 Task: Create a due date automation trigger when advanced on, 2 hours after a card is due add fields without custom field "Resume" set to a number lower or equal to 1 and lower than 10.
Action: Mouse moved to (954, 297)
Screenshot: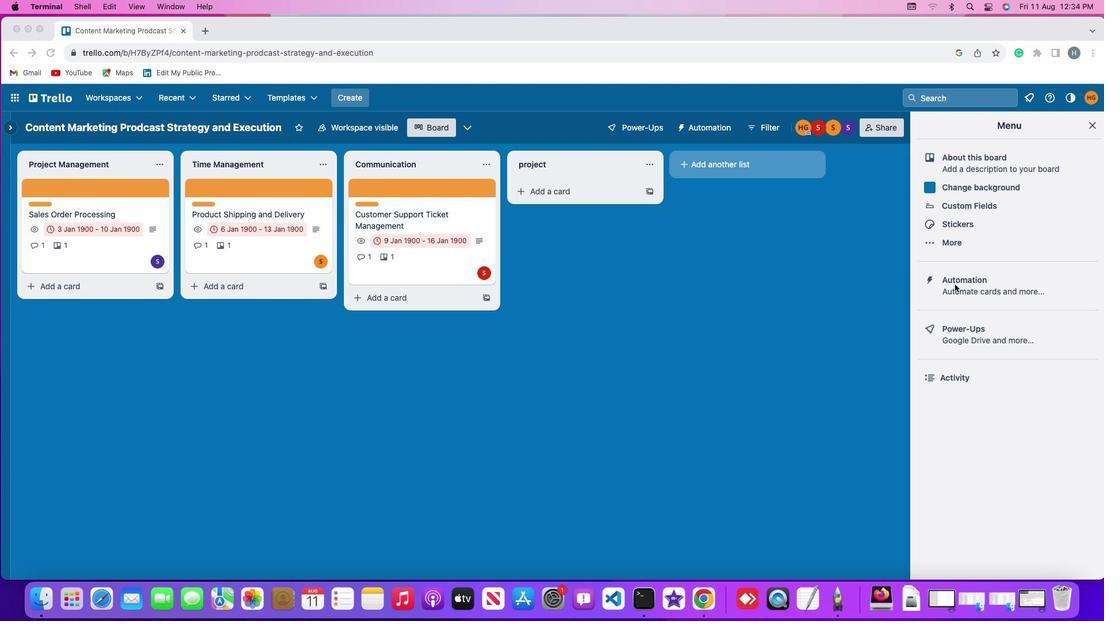 
Action: Mouse pressed left at (954, 297)
Screenshot: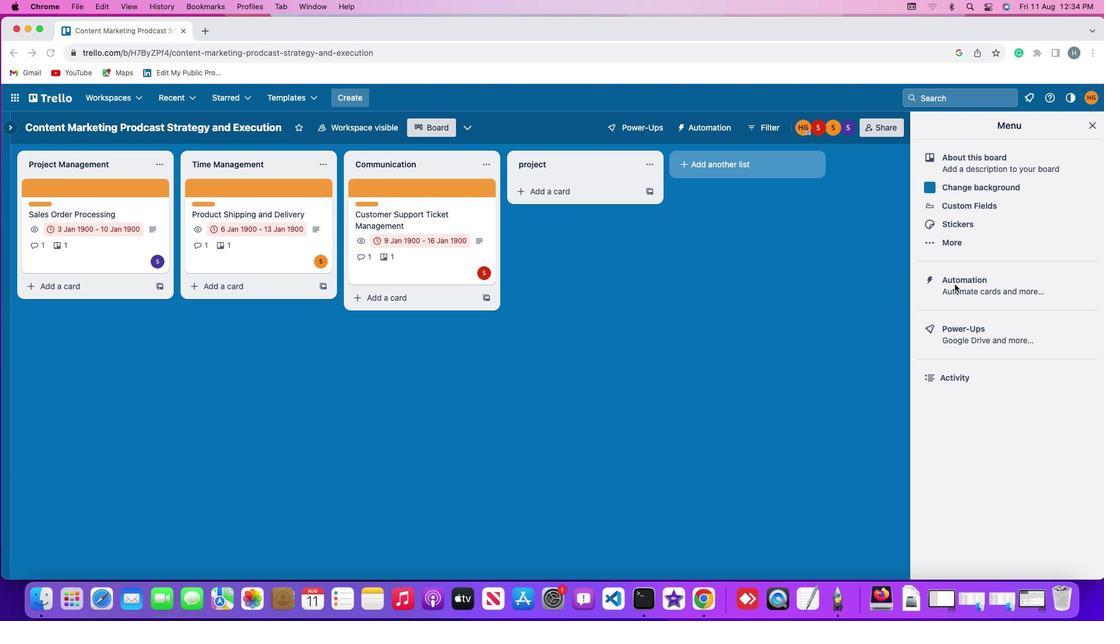 
Action: Mouse pressed left at (954, 297)
Screenshot: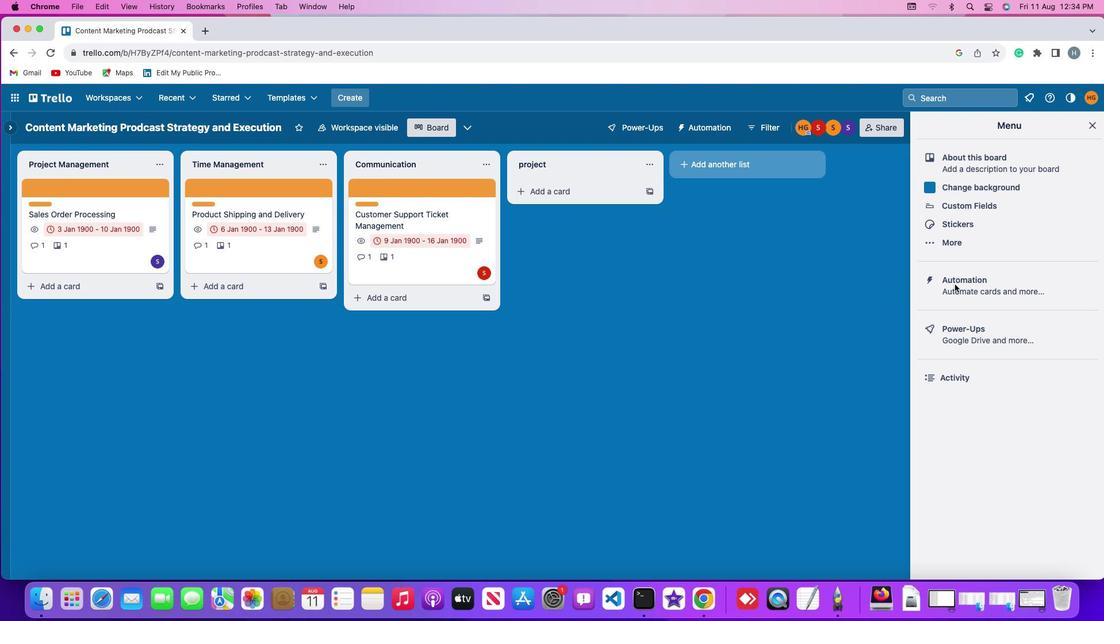 
Action: Mouse moved to (97, 291)
Screenshot: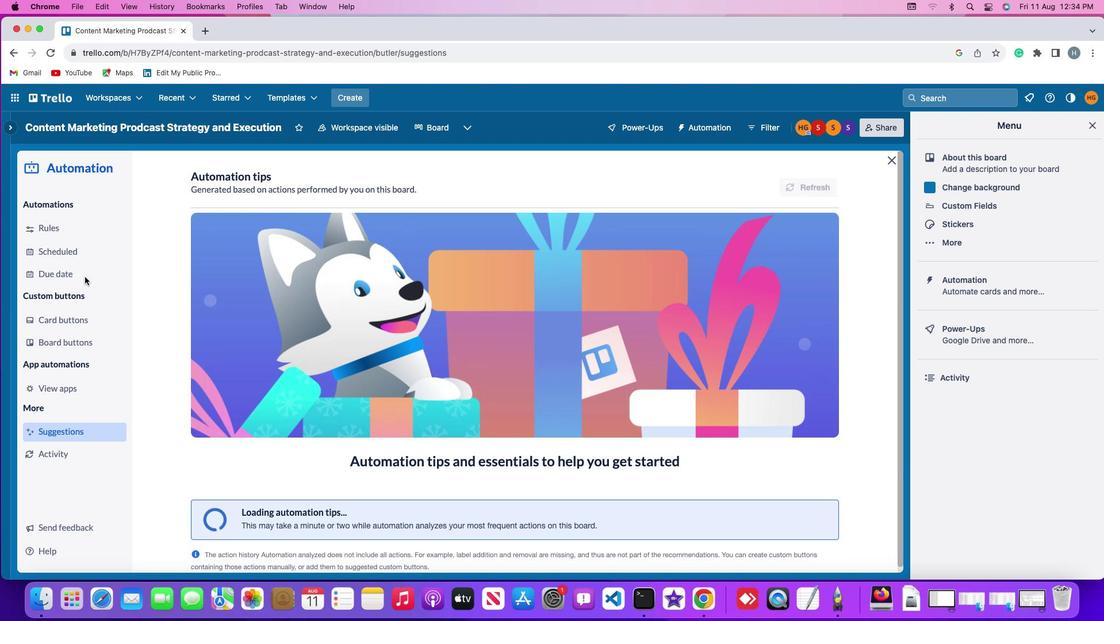
Action: Mouse pressed left at (97, 291)
Screenshot: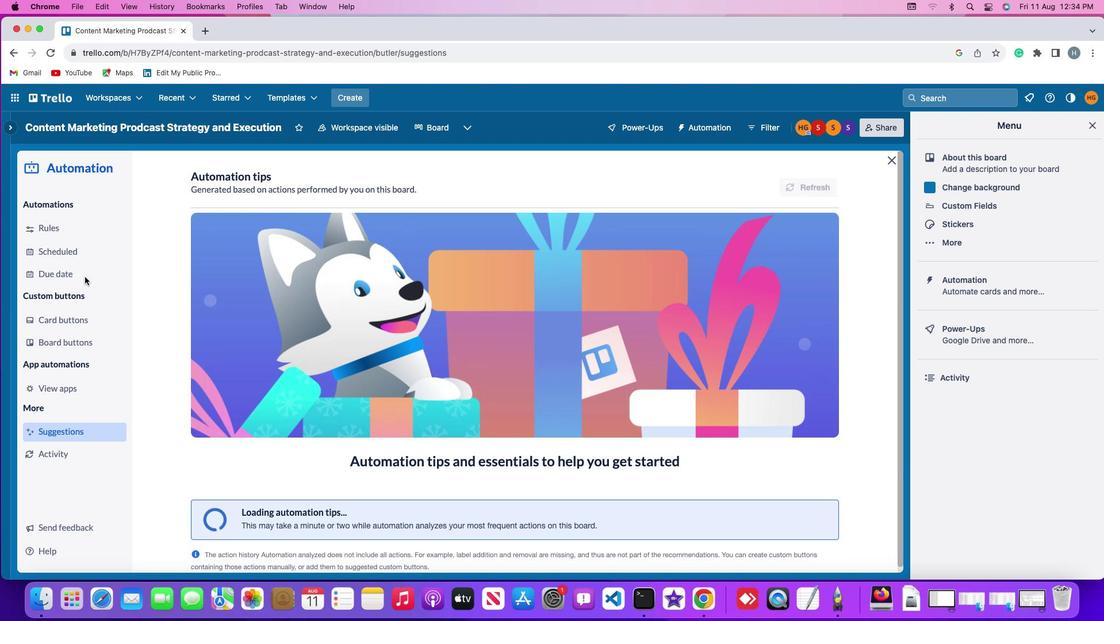
Action: Mouse moved to (768, 200)
Screenshot: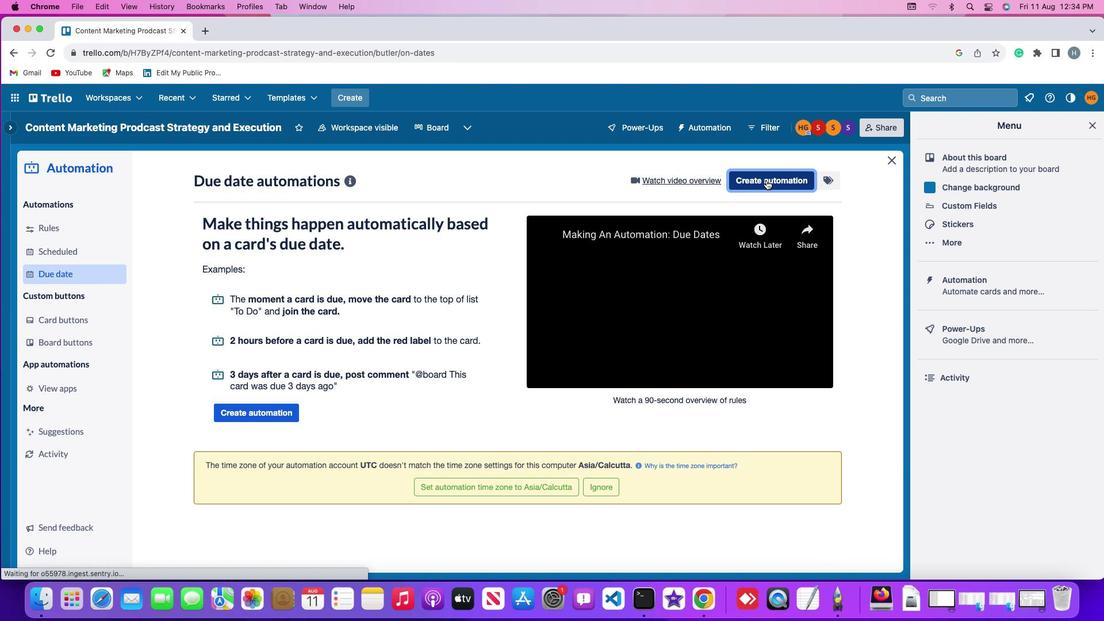 
Action: Mouse pressed left at (768, 200)
Screenshot: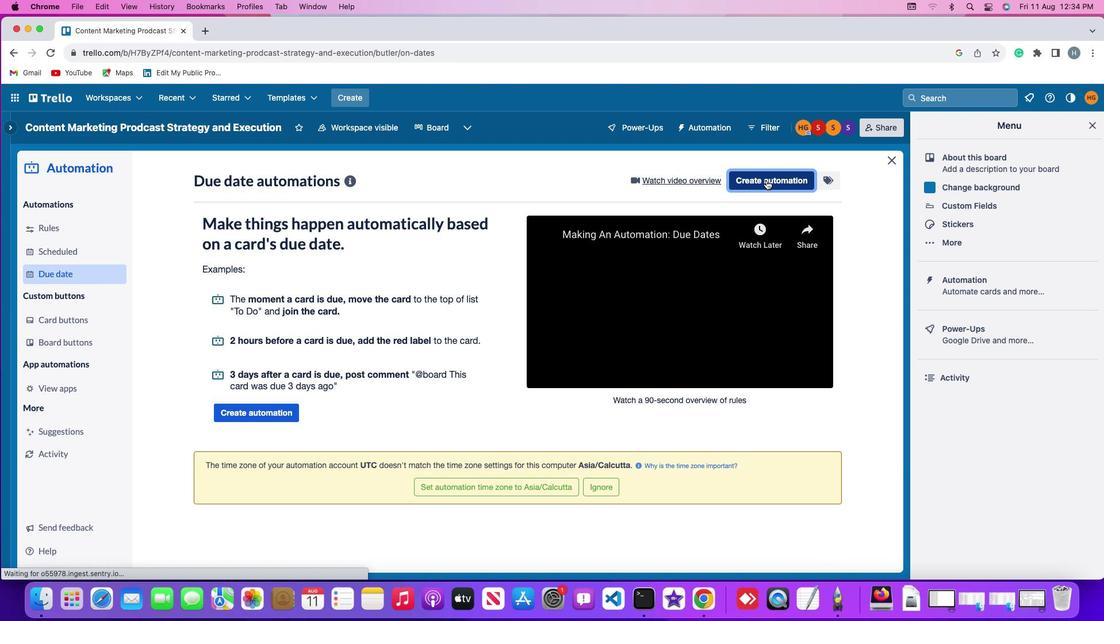 
Action: Mouse moved to (241, 303)
Screenshot: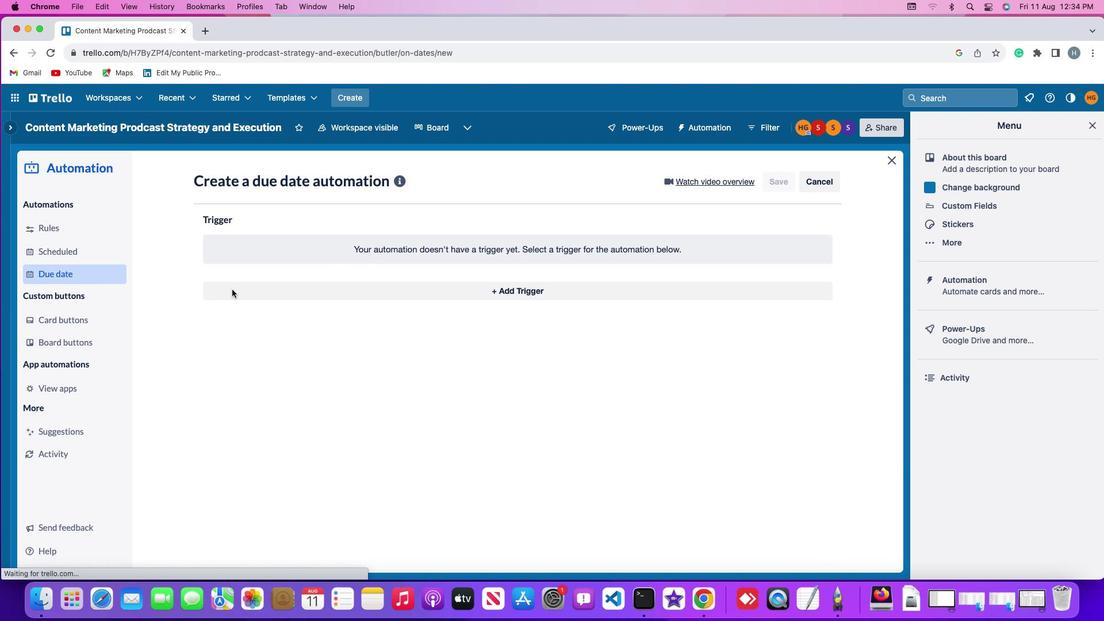 
Action: Mouse pressed left at (241, 303)
Screenshot: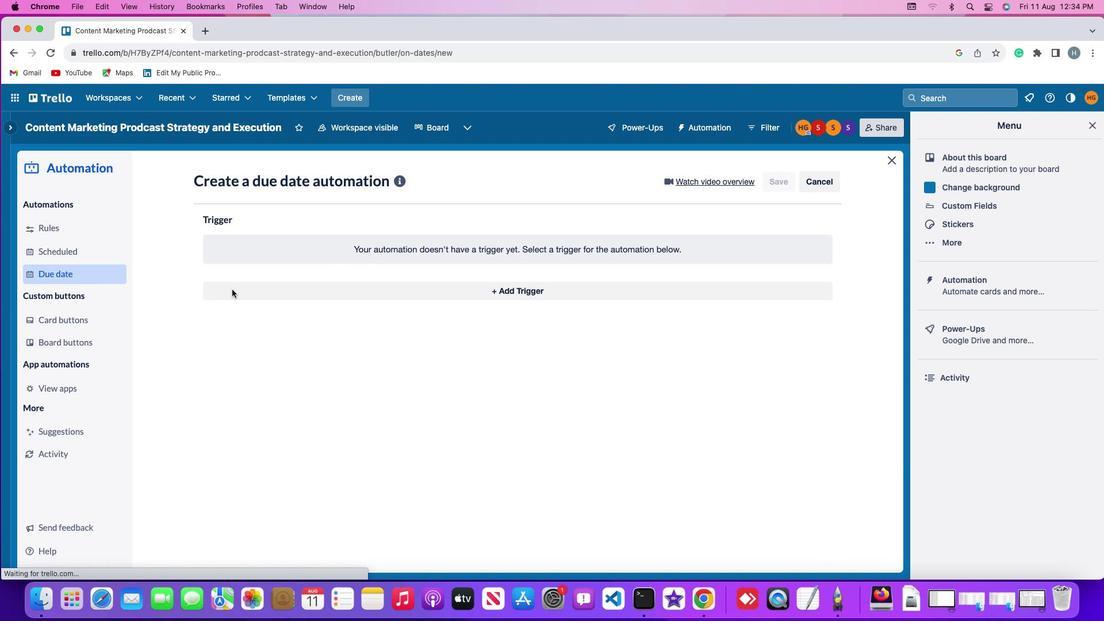 
Action: Mouse moved to (237, 469)
Screenshot: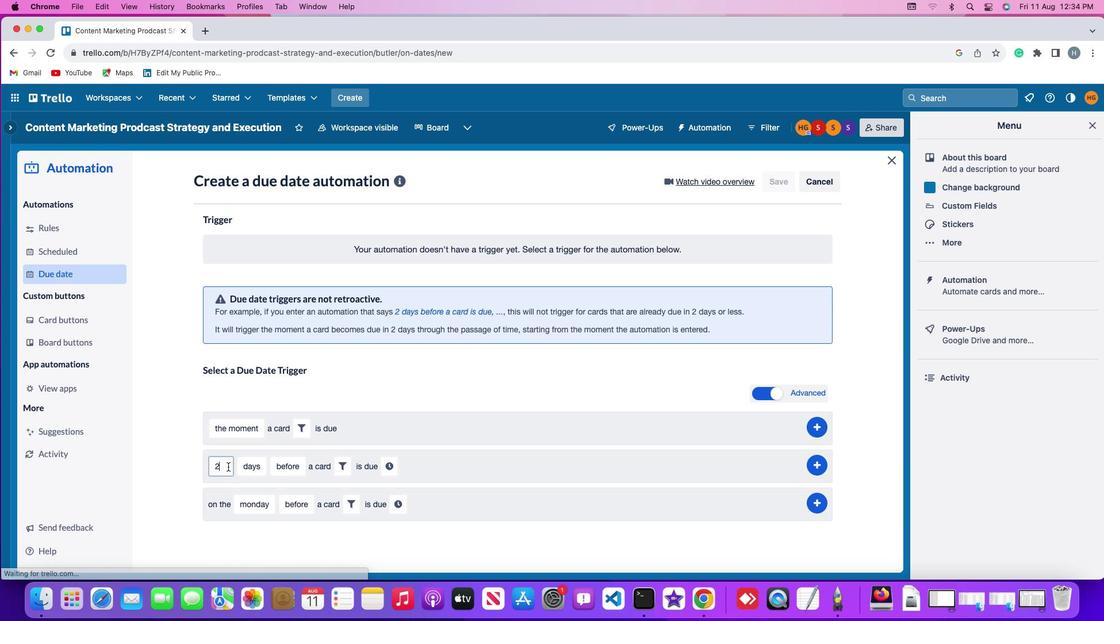 
Action: Mouse pressed left at (237, 469)
Screenshot: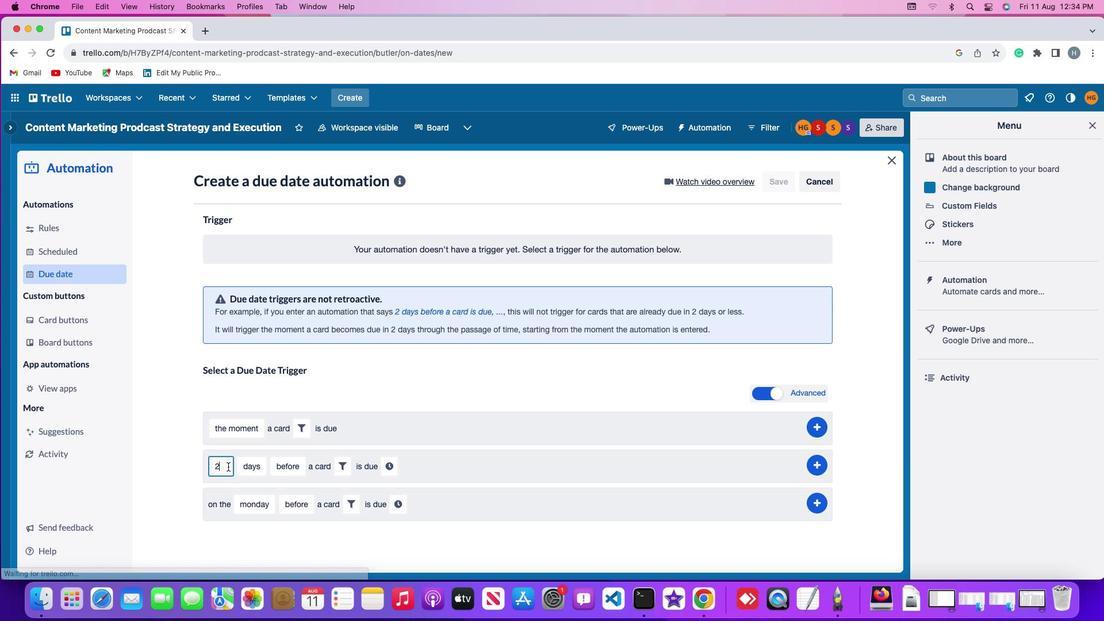 
Action: Mouse moved to (240, 469)
Screenshot: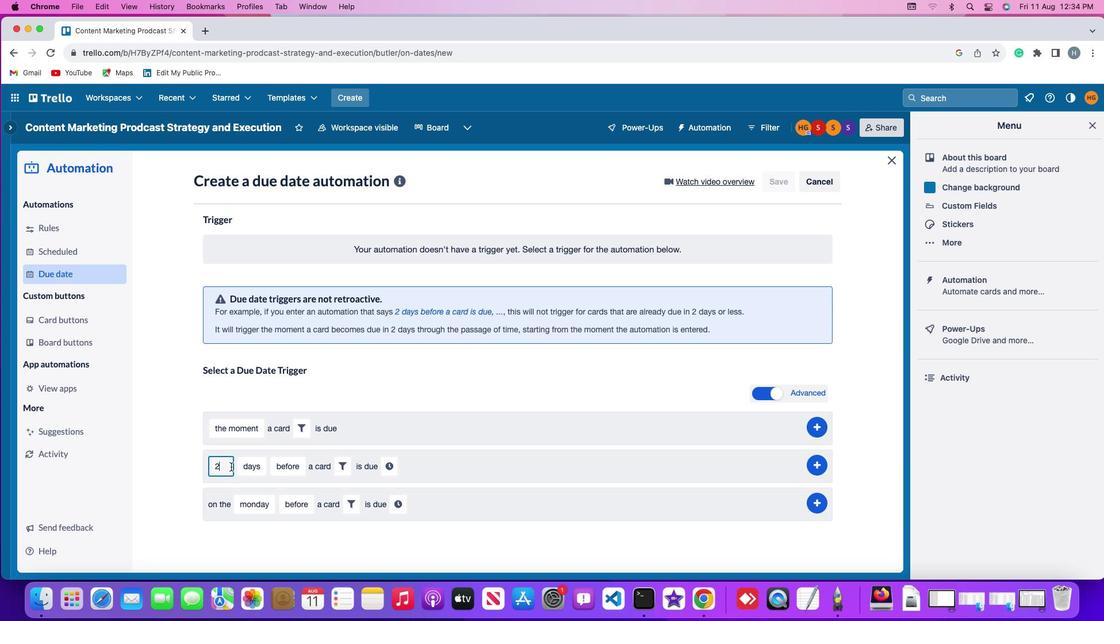 
Action: Key pressed Key.backspace
Screenshot: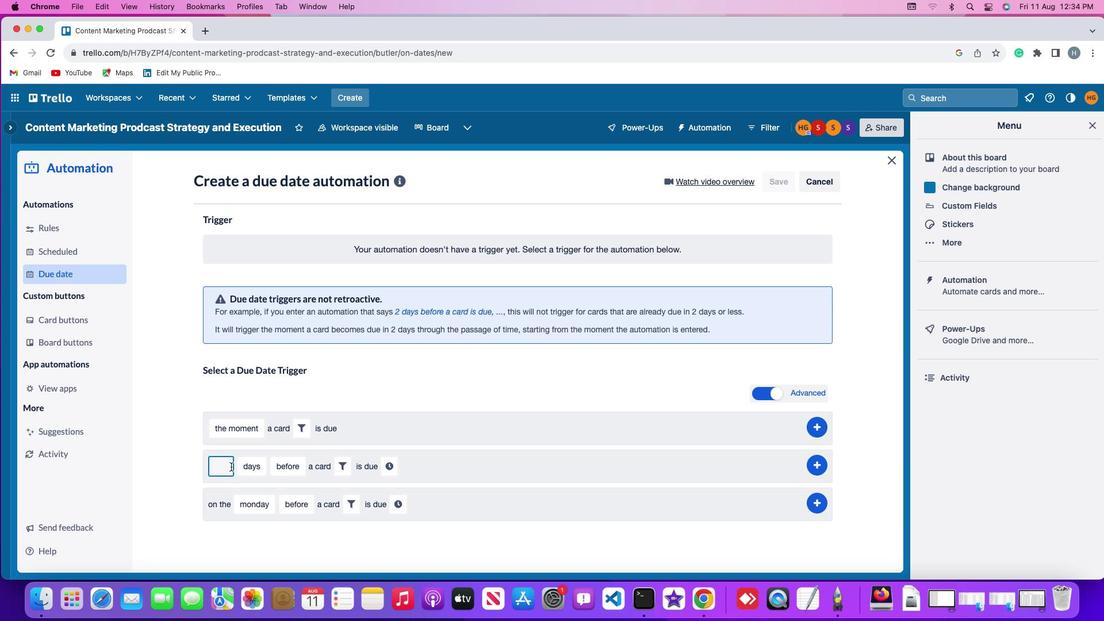 
Action: Mouse moved to (241, 467)
Screenshot: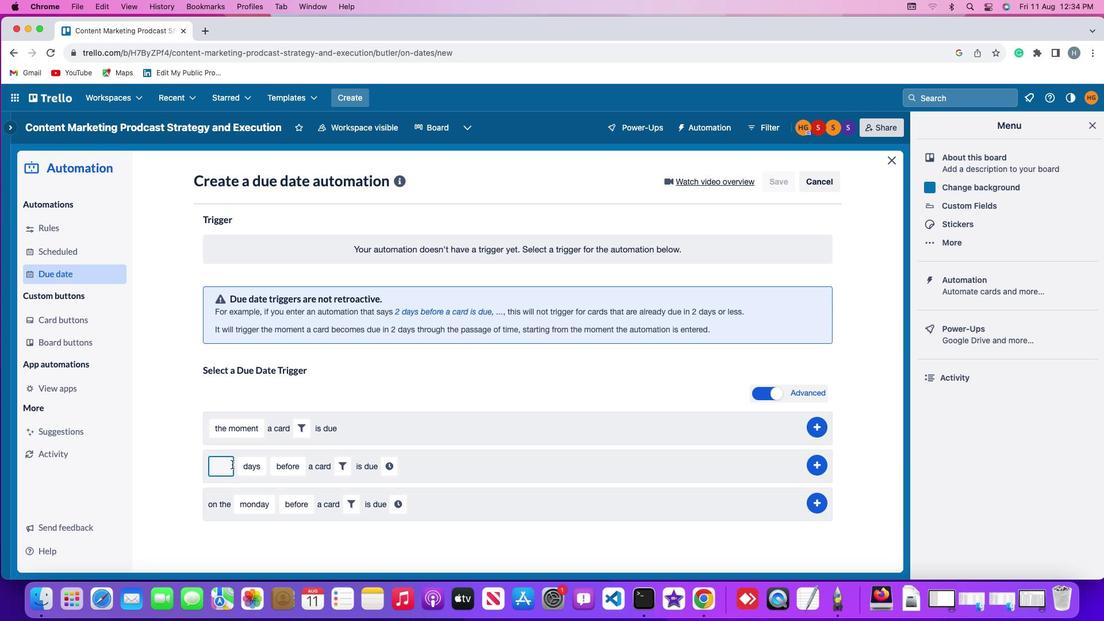 
Action: Key pressed '2'
Screenshot: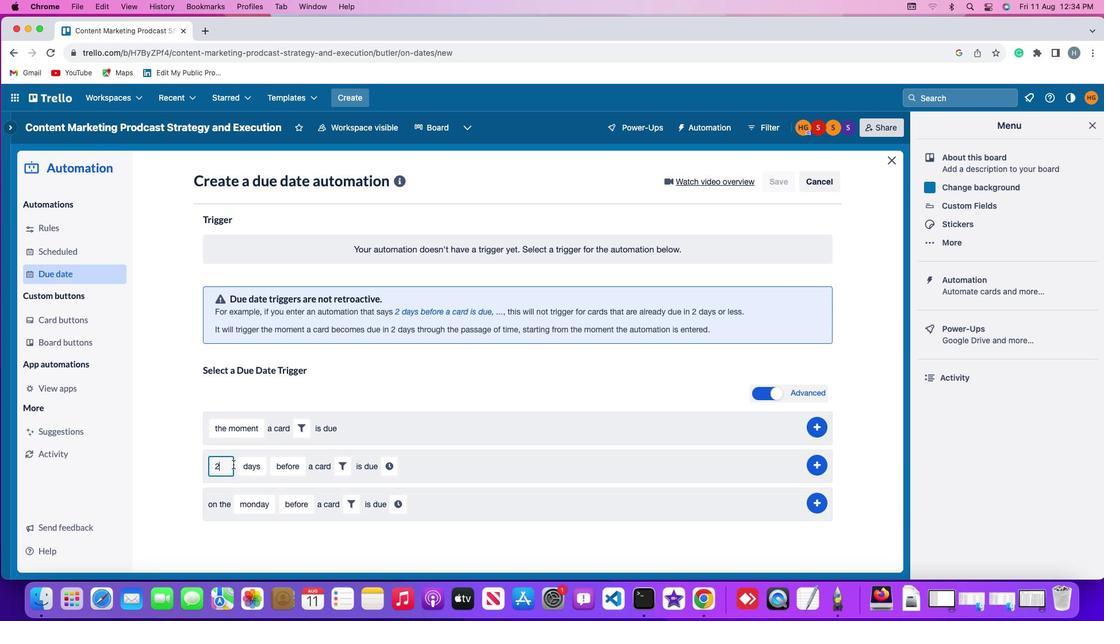 
Action: Mouse moved to (259, 465)
Screenshot: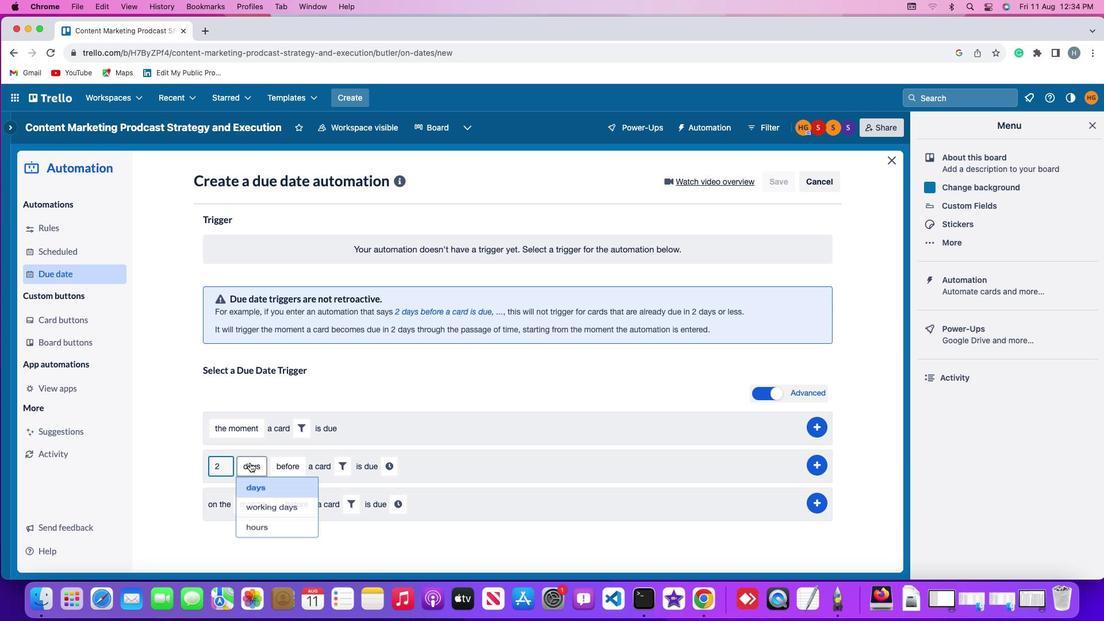 
Action: Mouse pressed left at (259, 465)
Screenshot: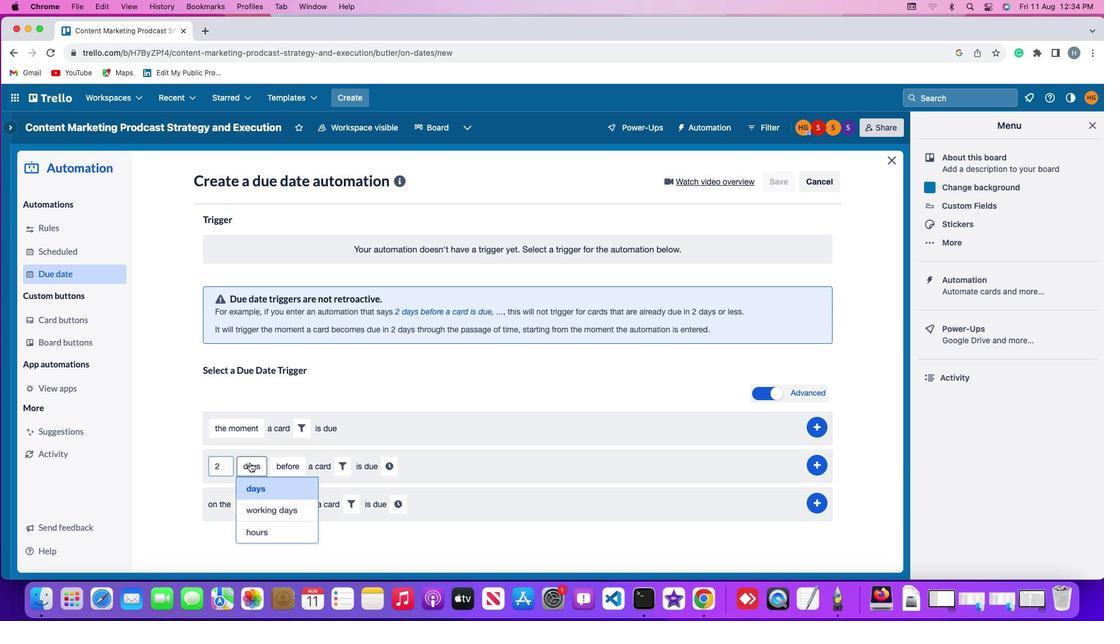 
Action: Mouse moved to (270, 532)
Screenshot: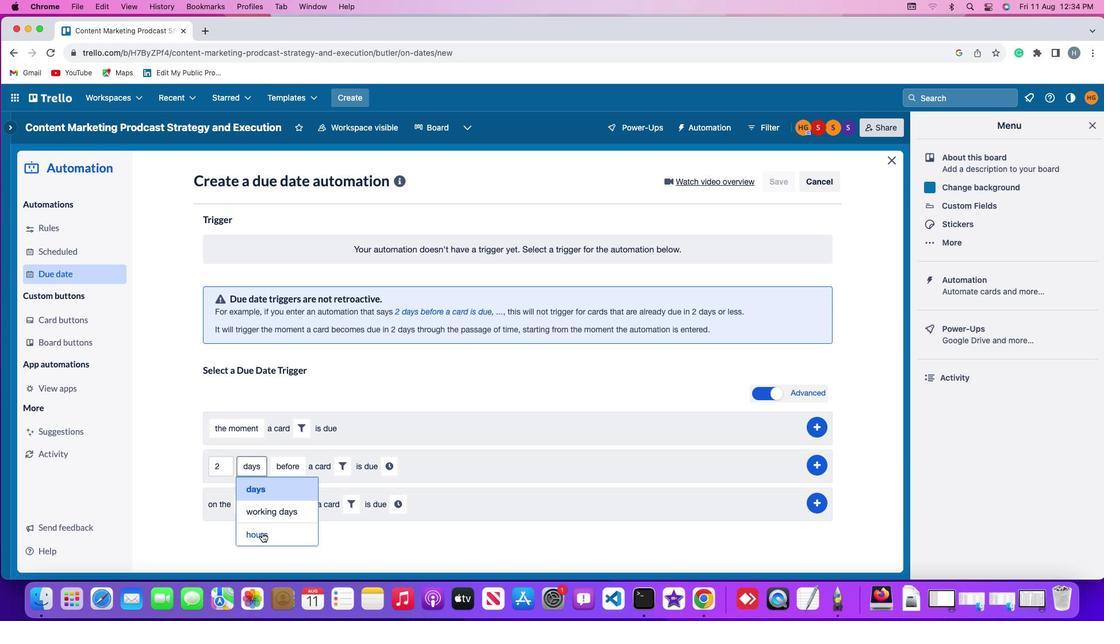 
Action: Mouse pressed left at (270, 532)
Screenshot: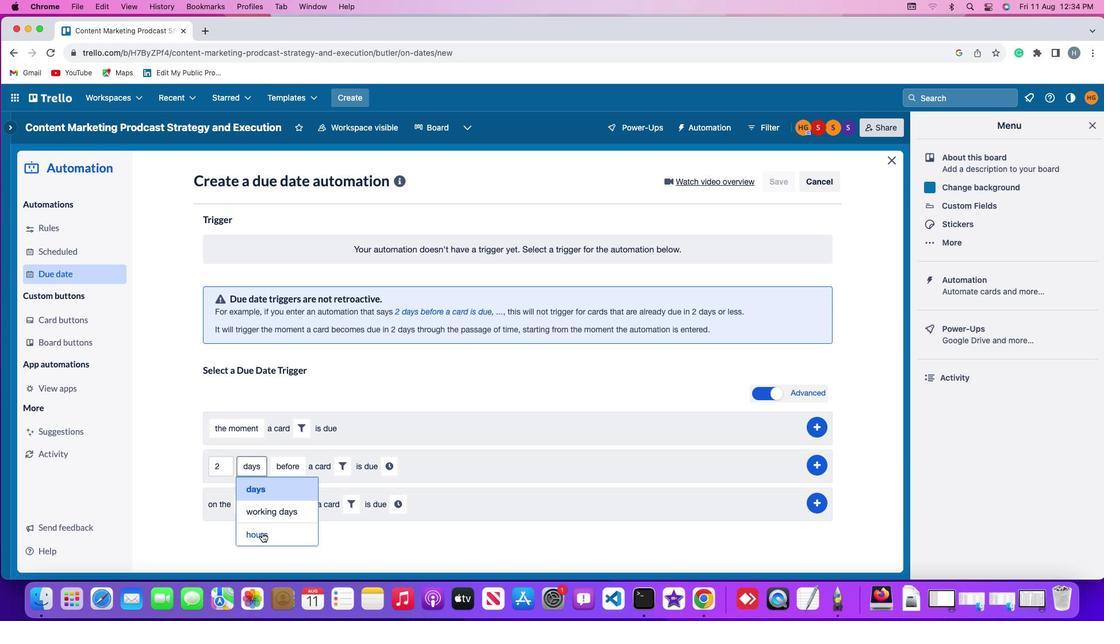 
Action: Mouse moved to (306, 468)
Screenshot: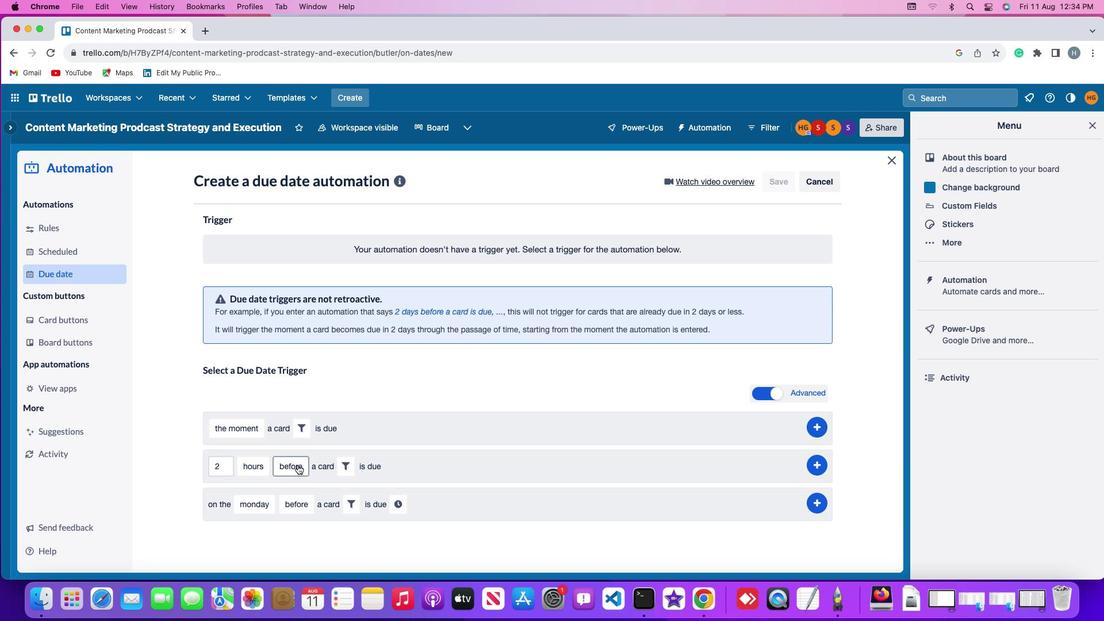 
Action: Mouse pressed left at (306, 468)
Screenshot: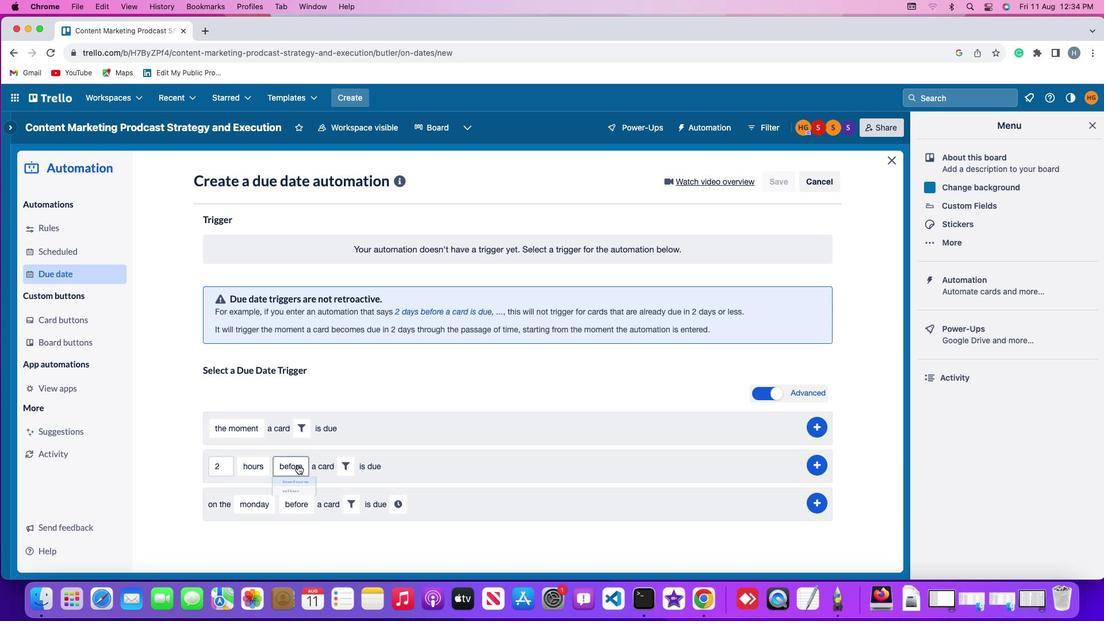 
Action: Mouse moved to (308, 509)
Screenshot: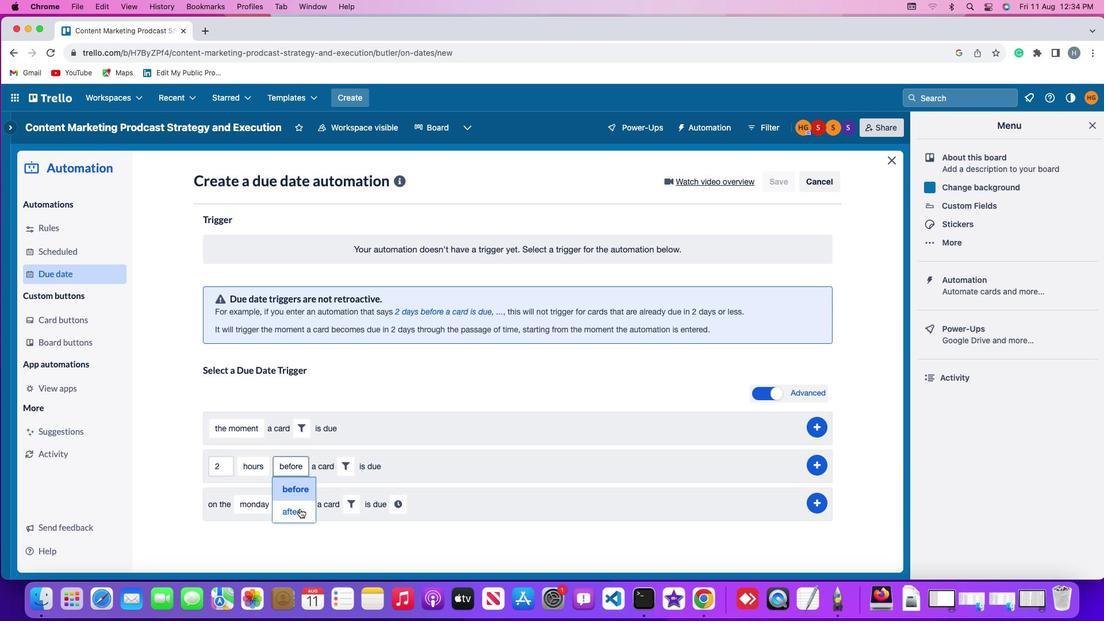 
Action: Mouse pressed left at (308, 509)
Screenshot: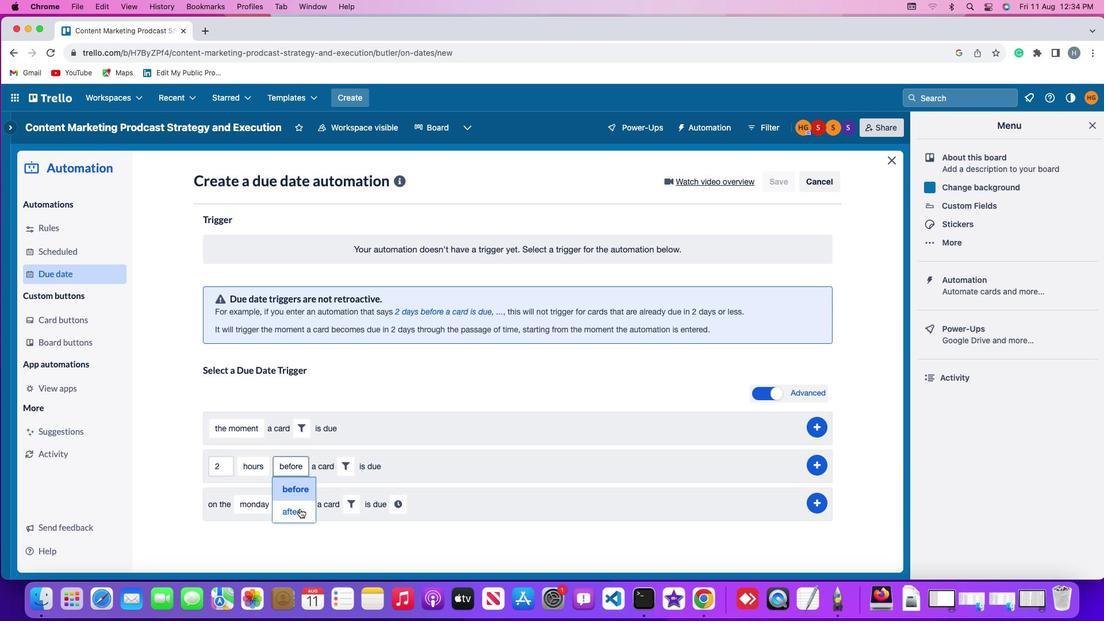 
Action: Mouse moved to (352, 469)
Screenshot: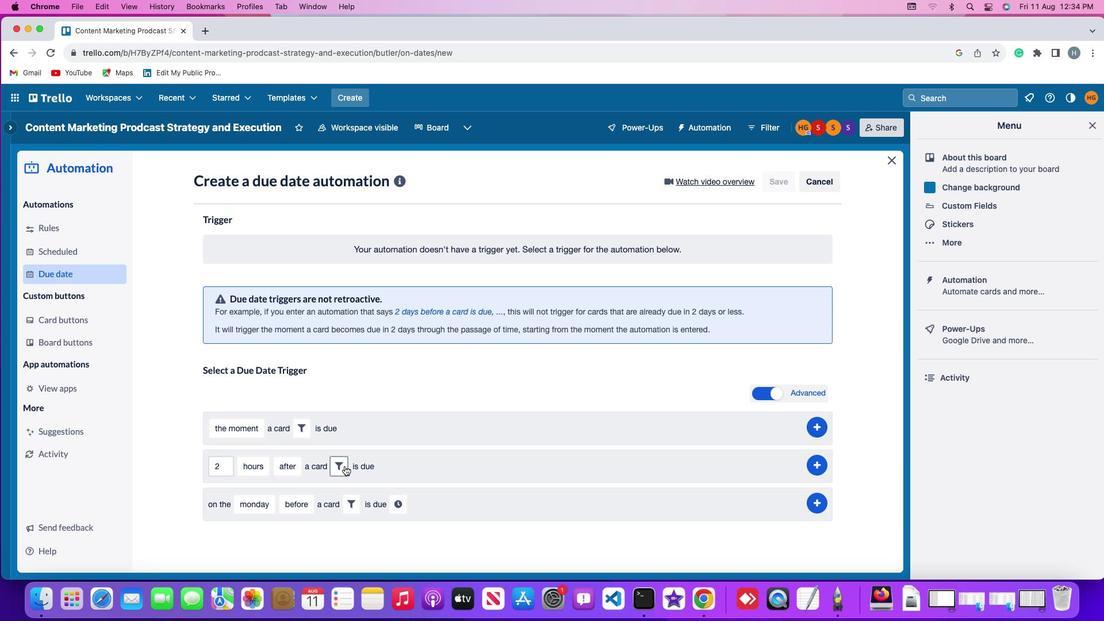 
Action: Mouse pressed left at (352, 469)
Screenshot: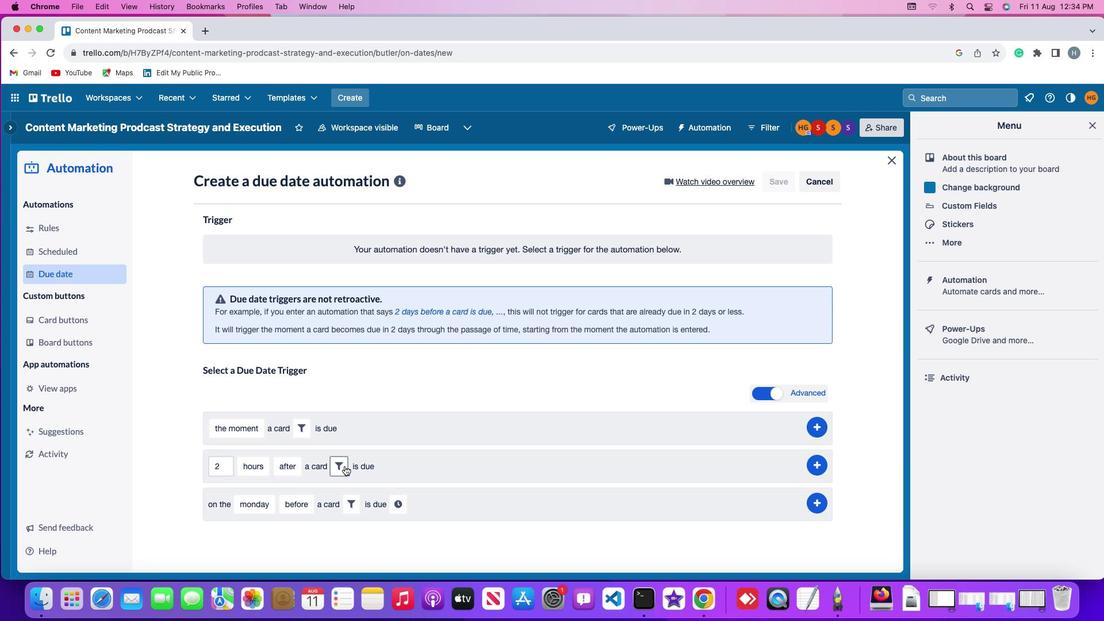 
Action: Mouse moved to (529, 502)
Screenshot: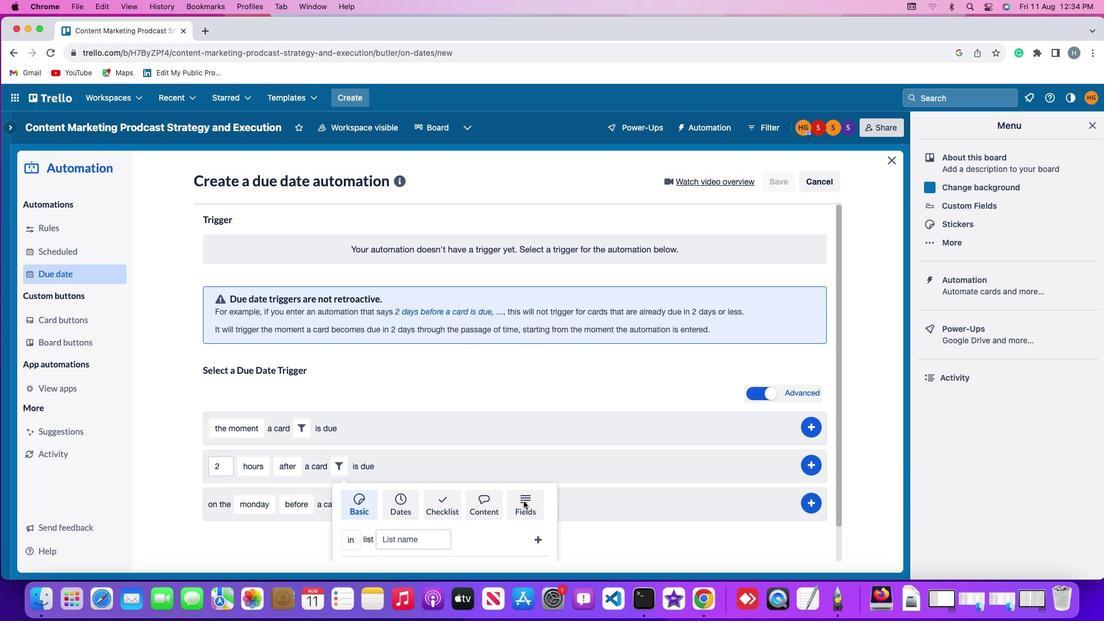 
Action: Mouse pressed left at (529, 502)
Screenshot: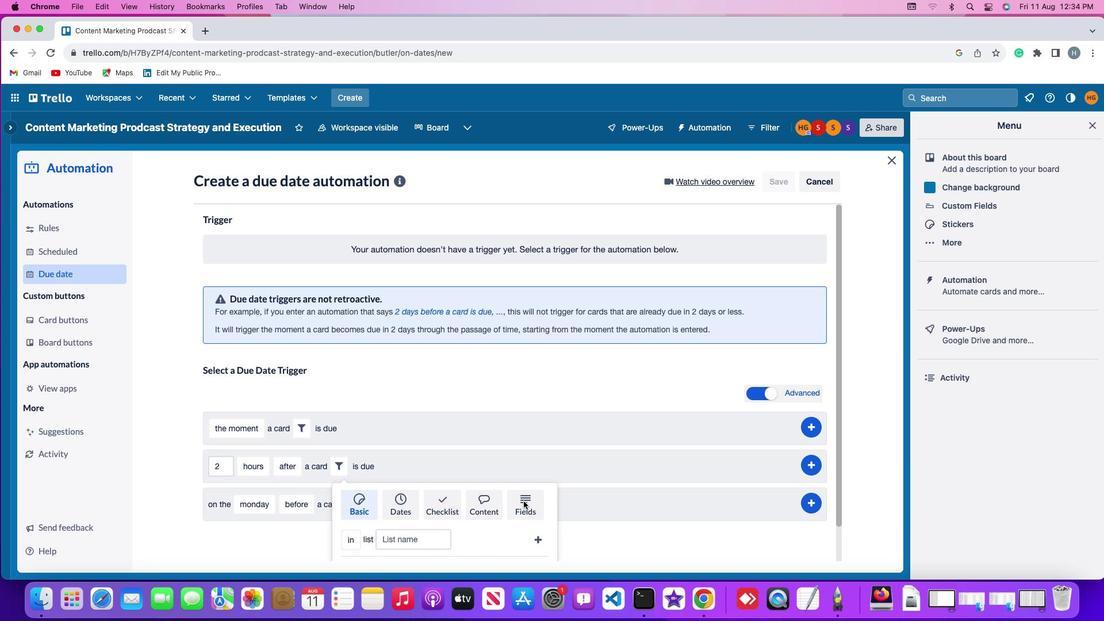 
Action: Mouse moved to (302, 528)
Screenshot: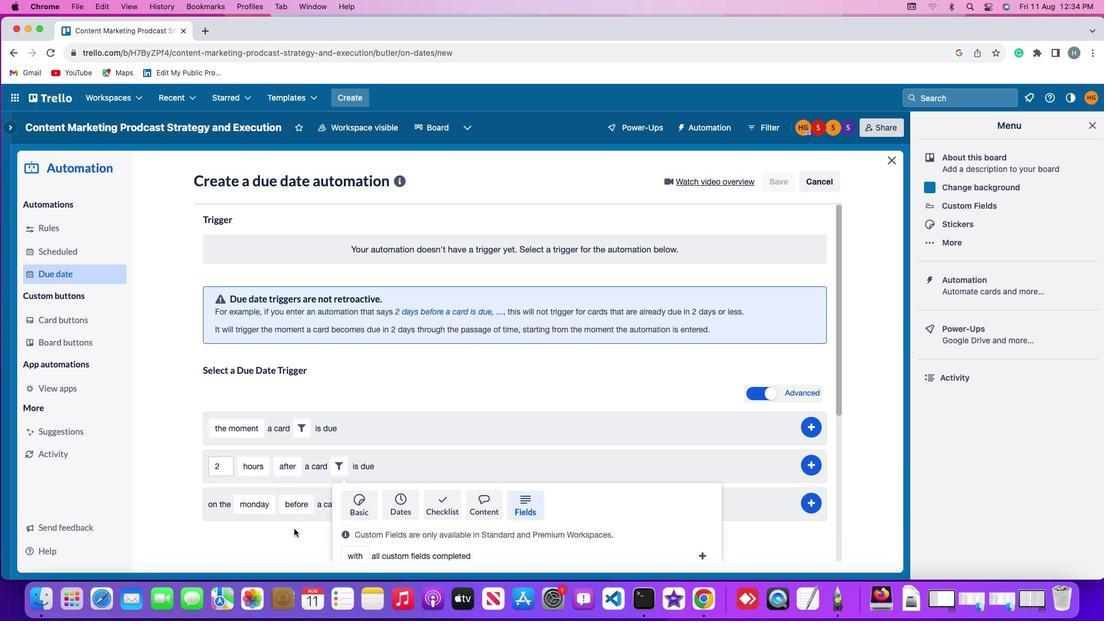 
Action: Mouse scrolled (302, 528) with delta (13, 30)
Screenshot: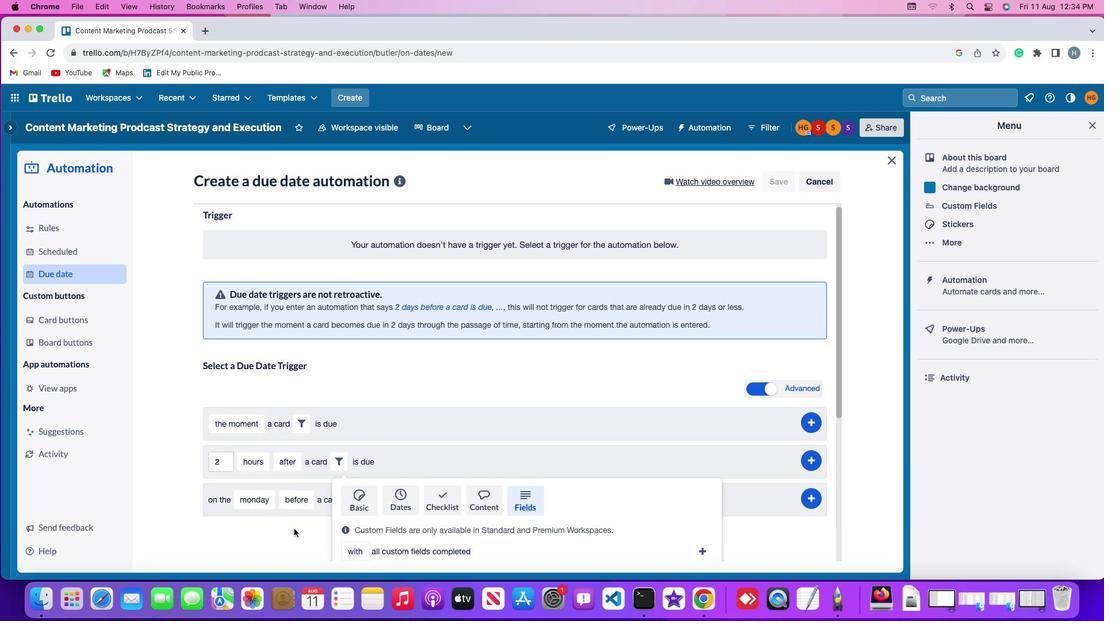 
Action: Mouse scrolled (302, 528) with delta (13, 30)
Screenshot: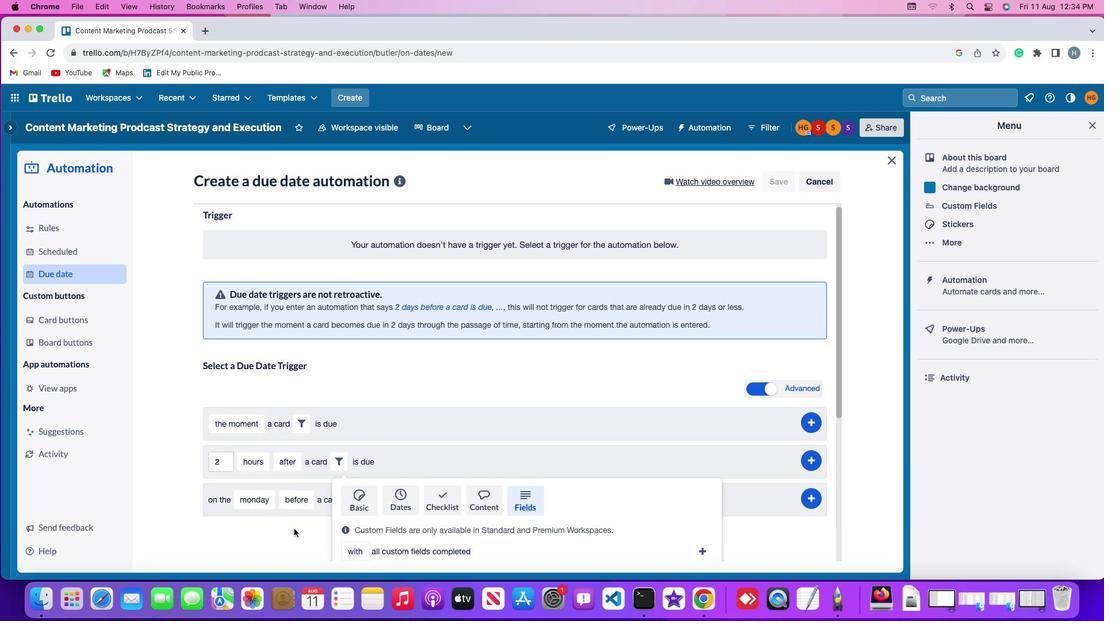 
Action: Mouse scrolled (302, 528) with delta (13, 29)
Screenshot: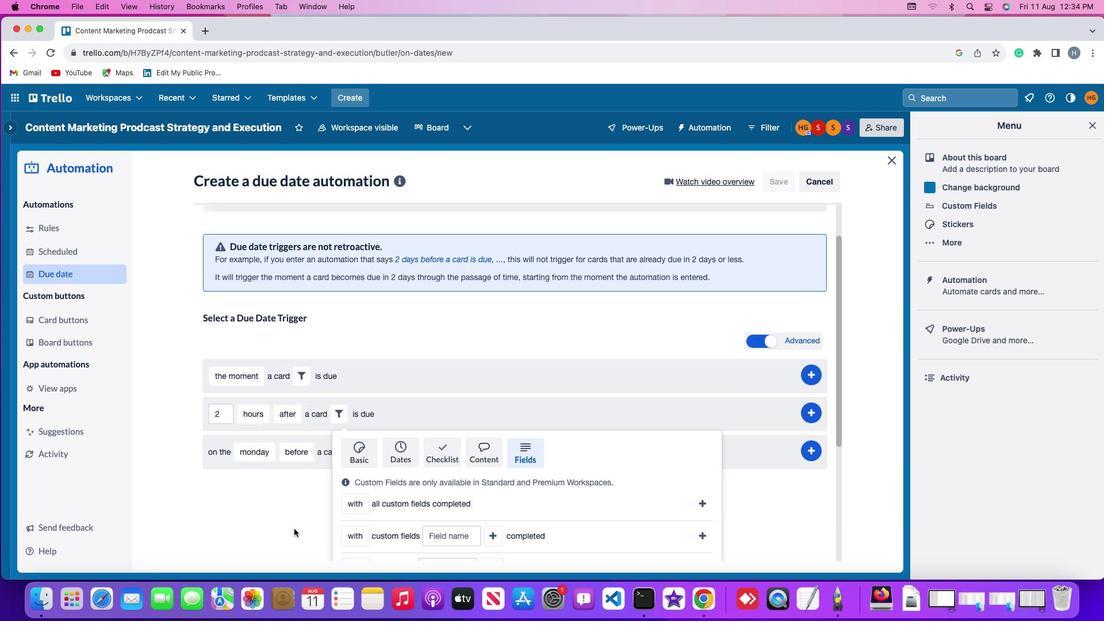 
Action: Mouse scrolled (302, 528) with delta (13, 28)
Screenshot: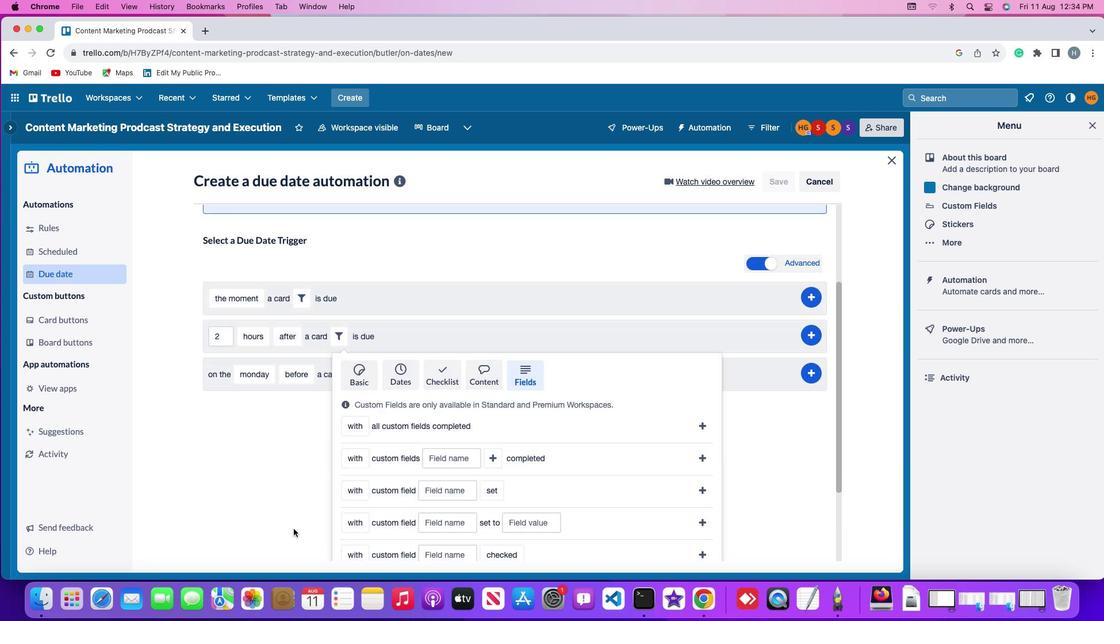 
Action: Mouse scrolled (302, 528) with delta (13, 27)
Screenshot: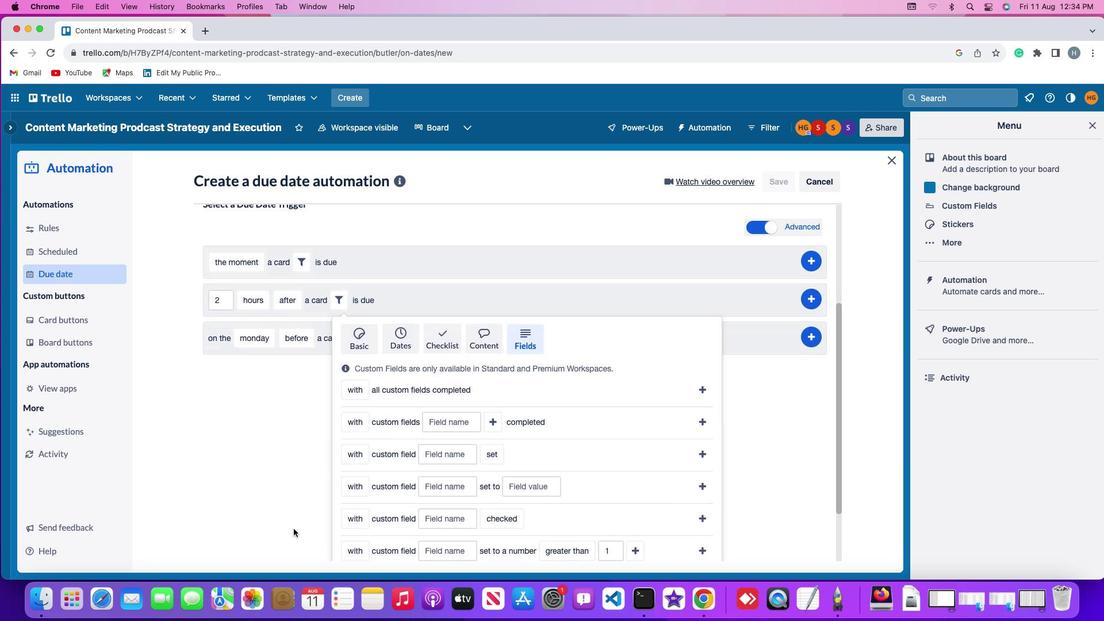 
Action: Mouse moved to (302, 528)
Screenshot: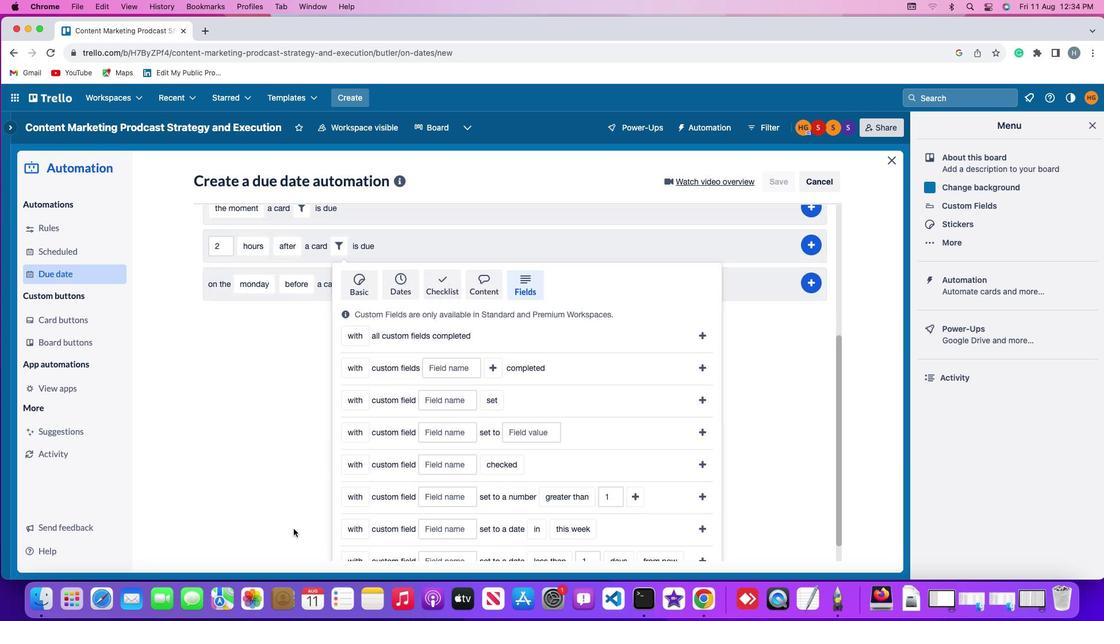 
Action: Mouse scrolled (302, 528) with delta (13, 30)
Screenshot: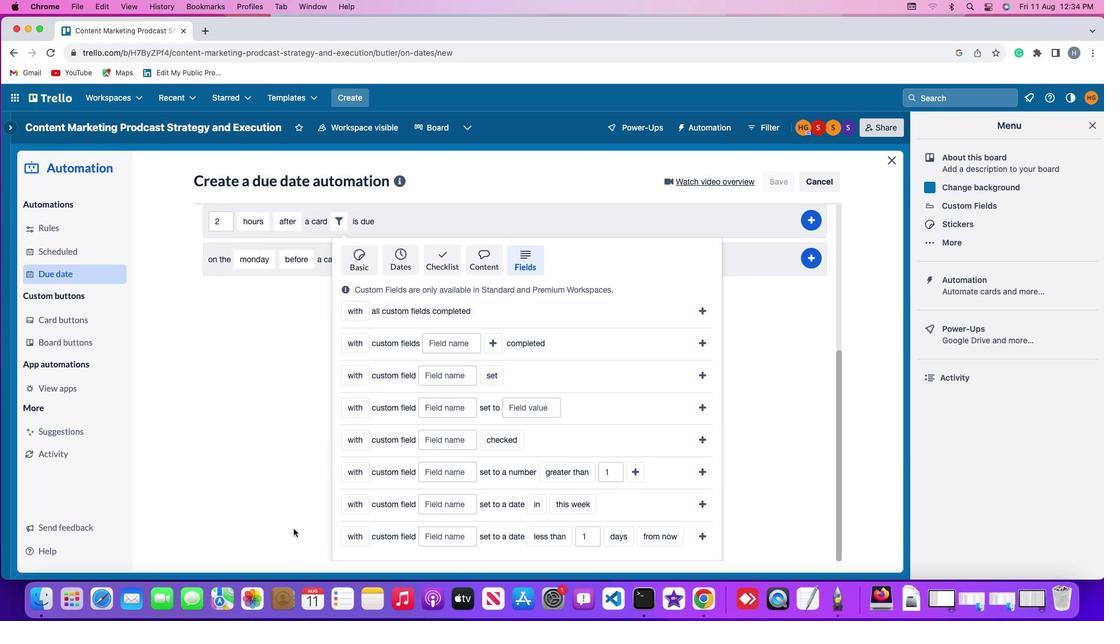 
Action: Mouse scrolled (302, 528) with delta (13, 30)
Screenshot: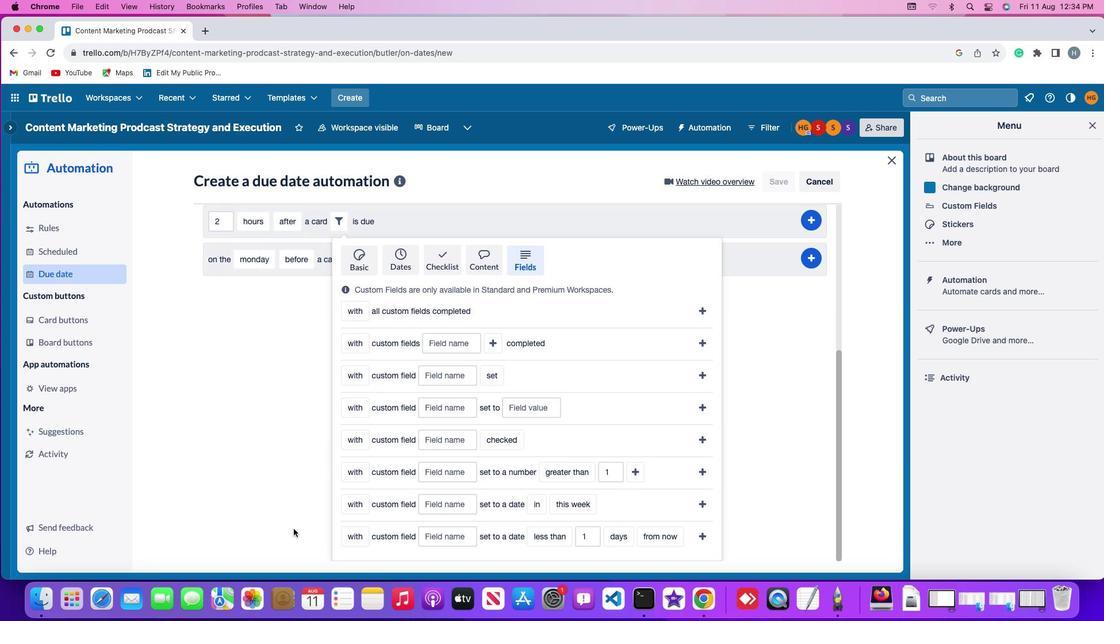 
Action: Mouse scrolled (302, 528) with delta (13, 29)
Screenshot: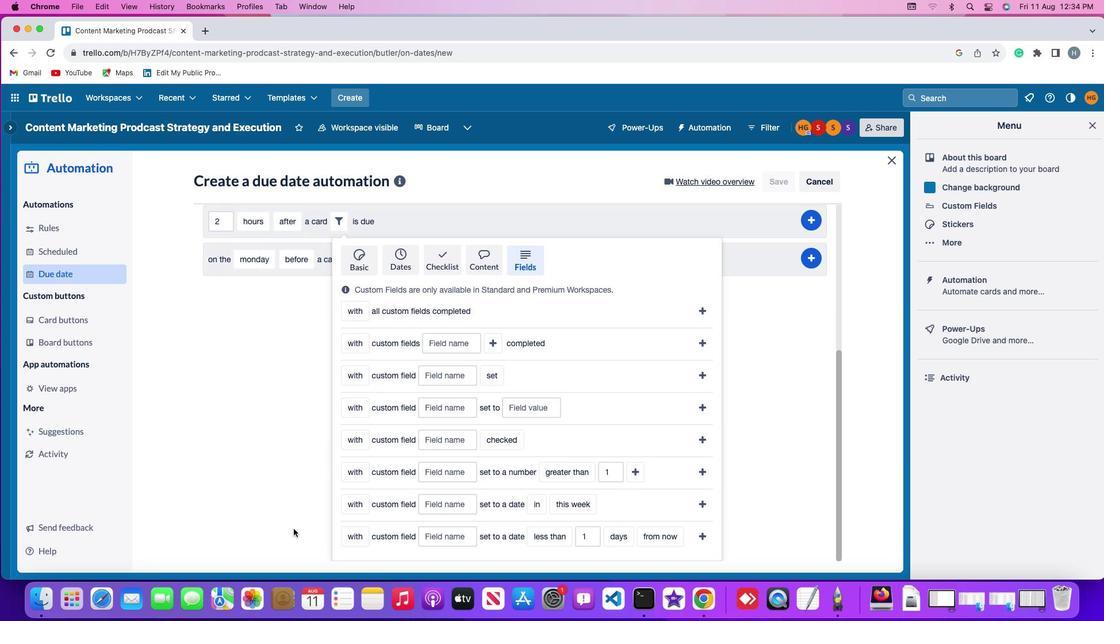 
Action: Mouse scrolled (302, 528) with delta (13, 28)
Screenshot: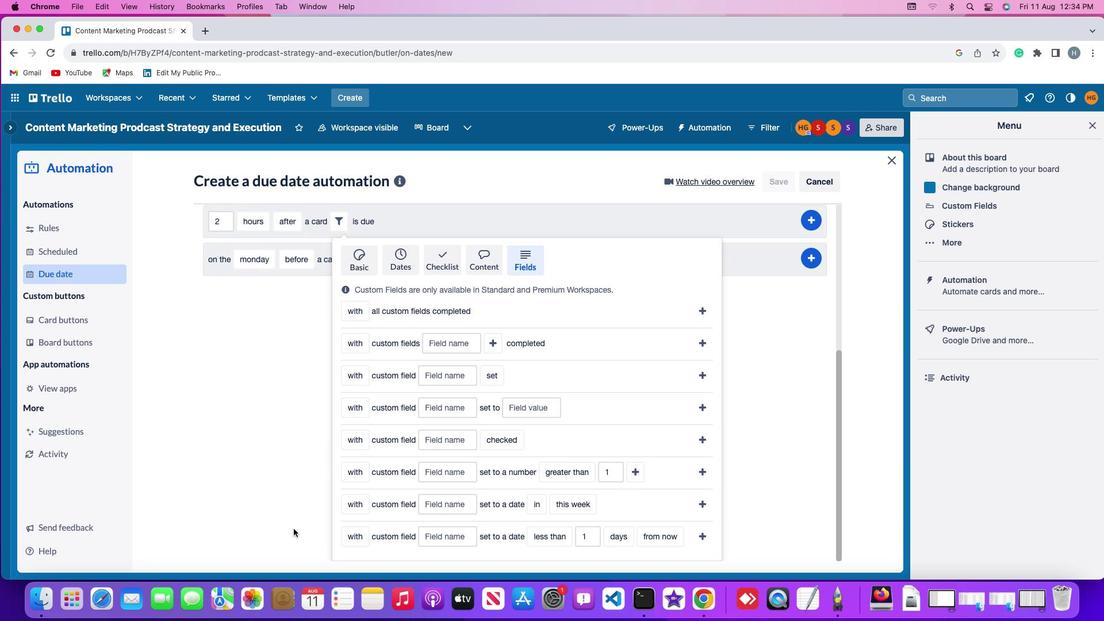 
Action: Mouse moved to (366, 476)
Screenshot: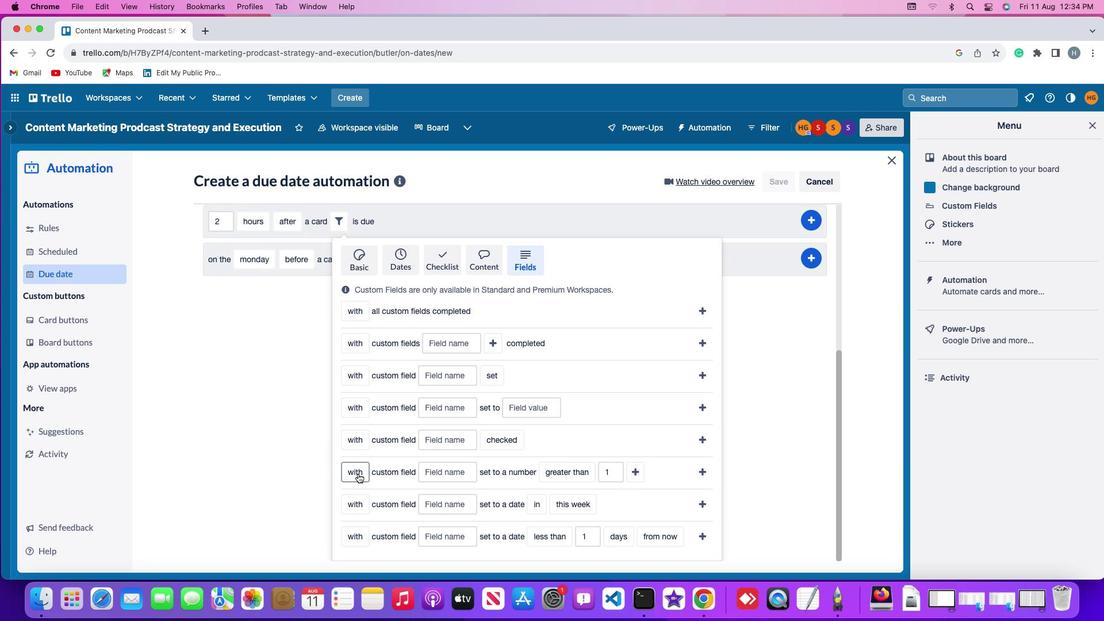 
Action: Mouse pressed left at (366, 476)
Screenshot: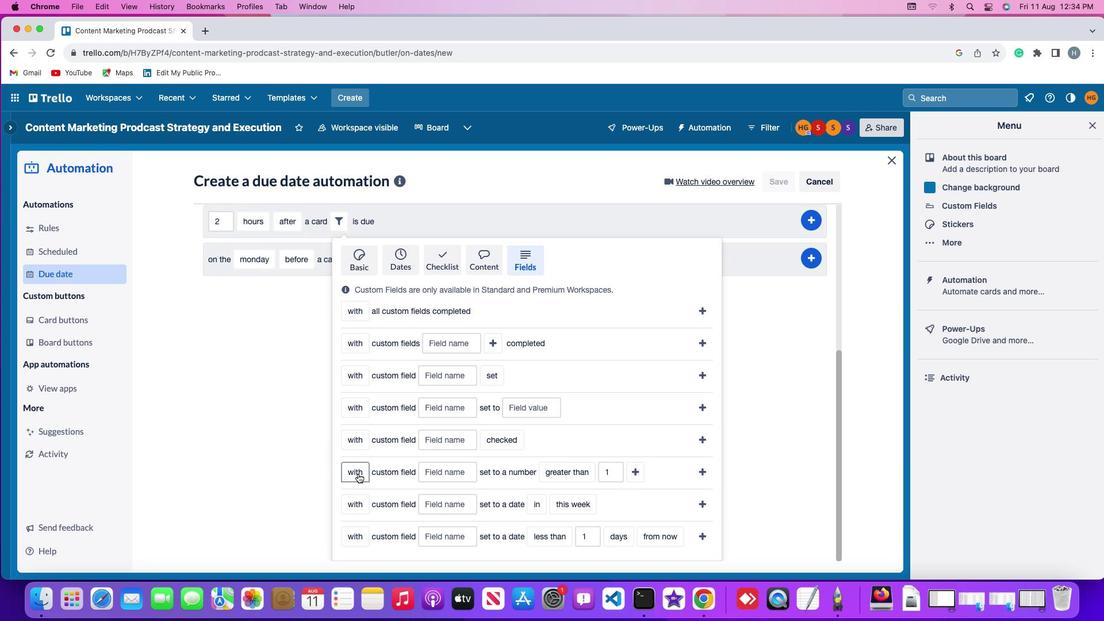 
Action: Mouse moved to (373, 516)
Screenshot: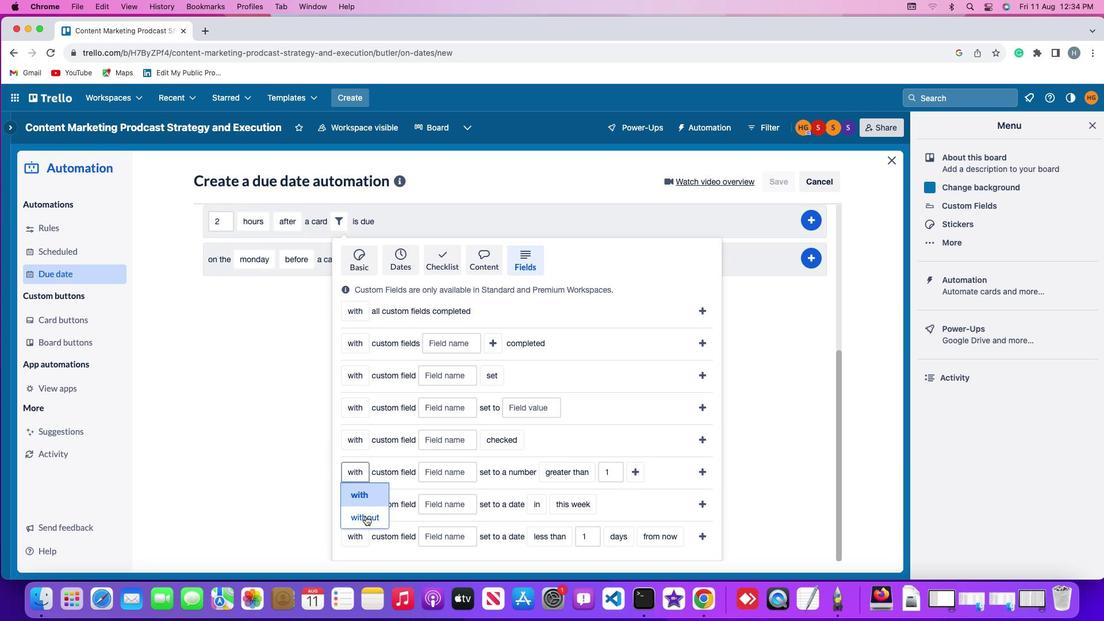 
Action: Mouse pressed left at (373, 516)
Screenshot: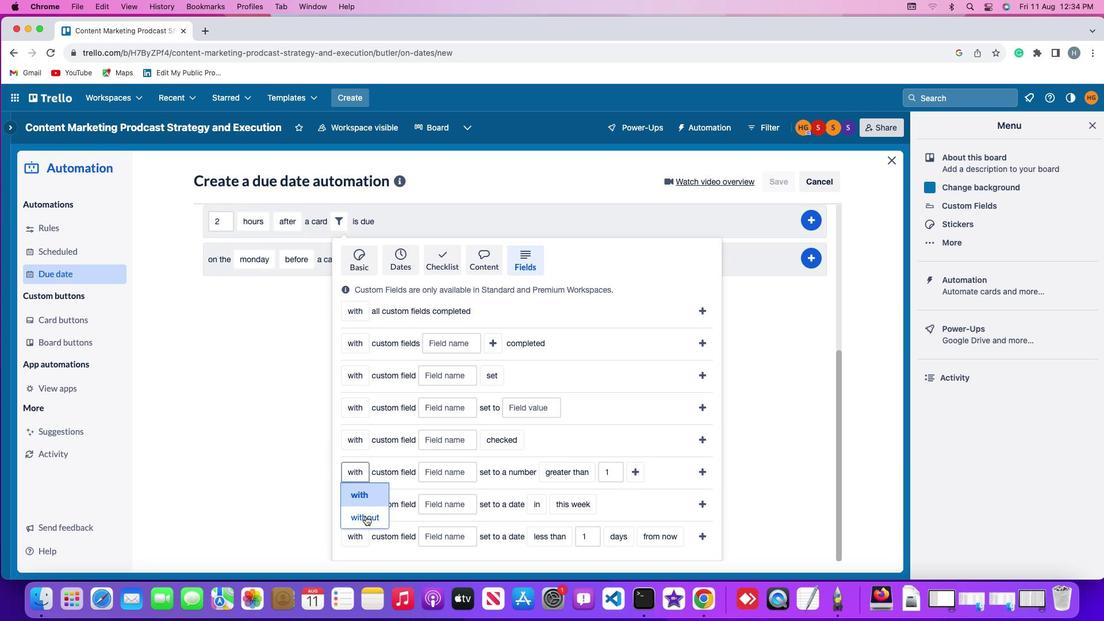 
Action: Mouse moved to (461, 479)
Screenshot: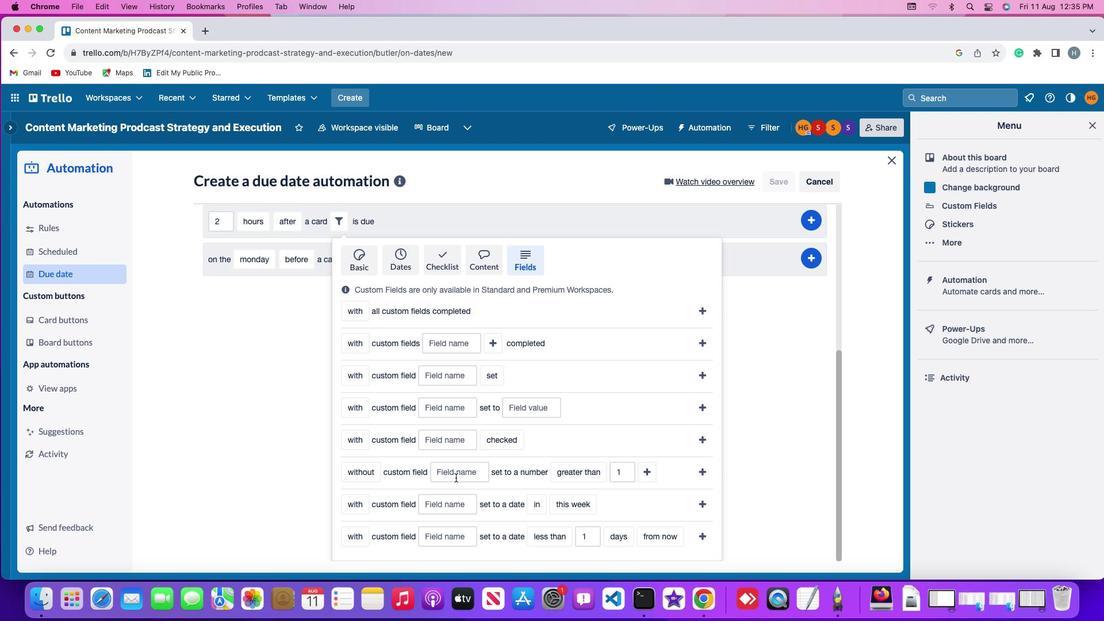 
Action: Mouse pressed left at (461, 479)
Screenshot: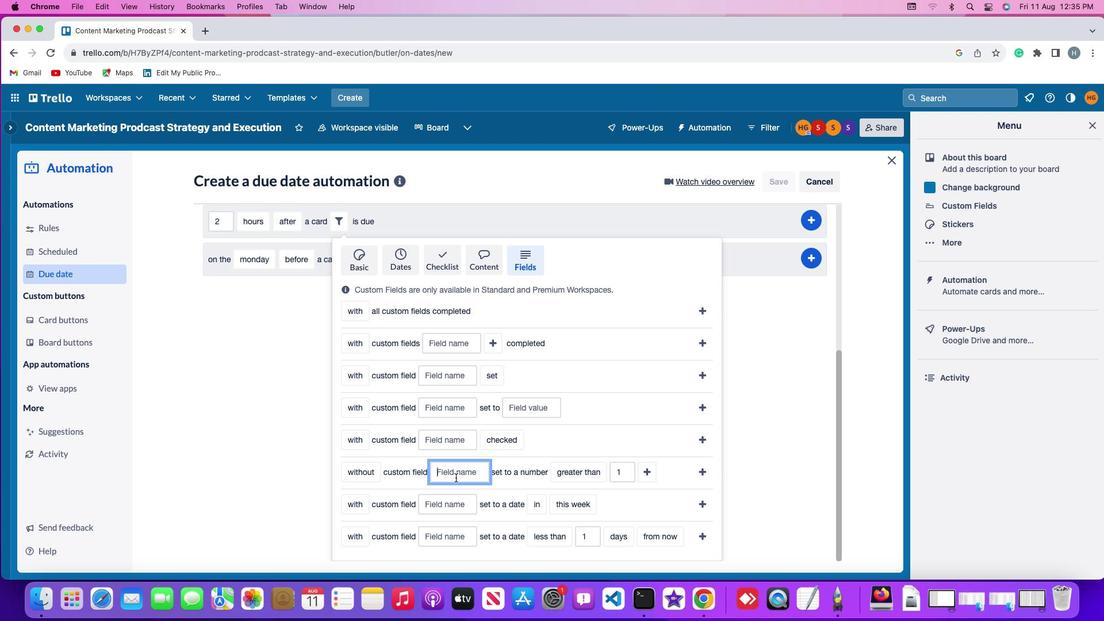
Action: Mouse moved to (461, 479)
Screenshot: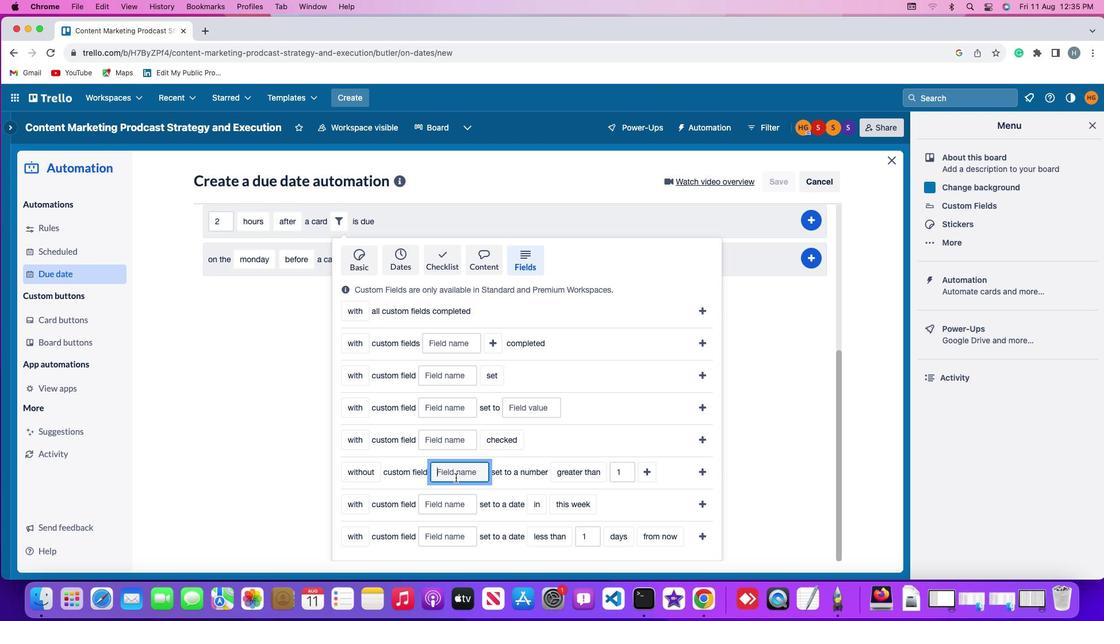 
Action: Key pressed Key.shift'R''e''s''u''m''e'
Screenshot: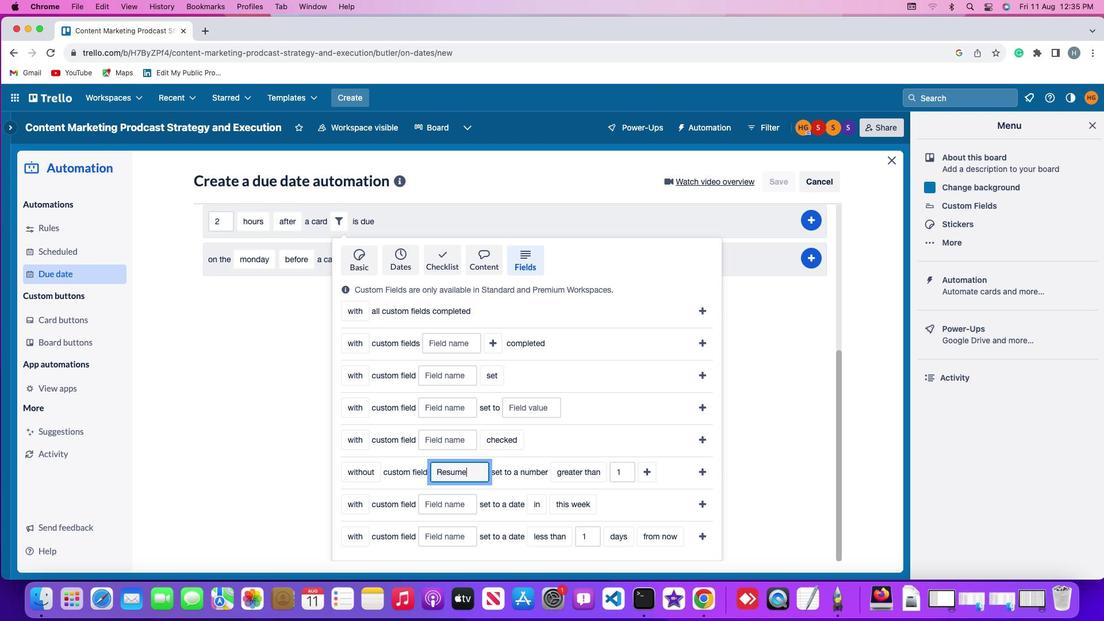 
Action: Mouse moved to (575, 476)
Screenshot: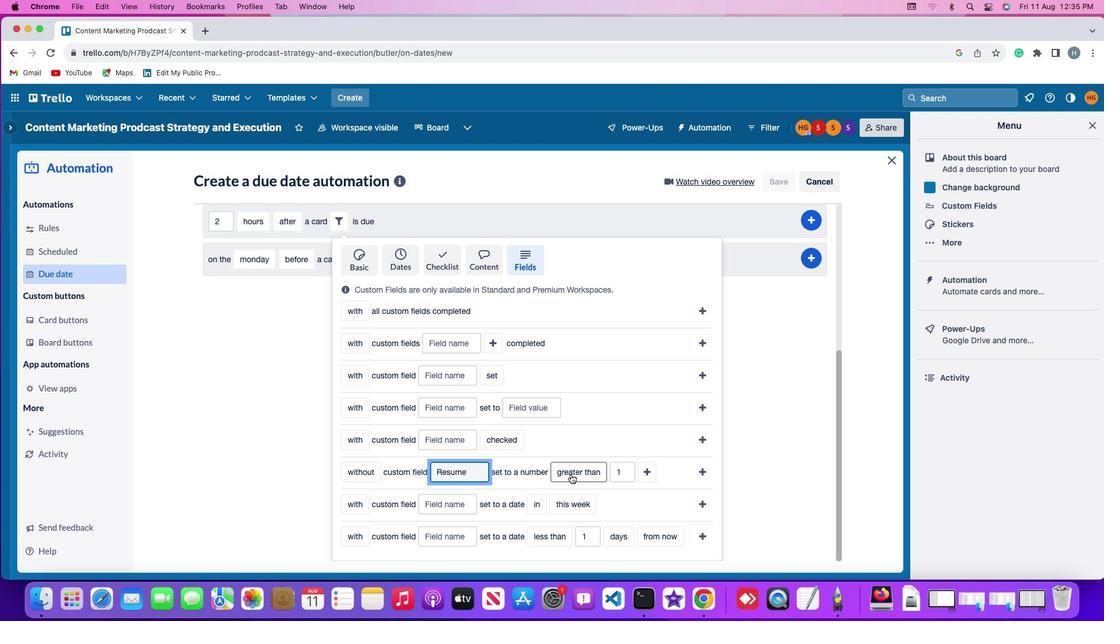 
Action: Mouse pressed left at (575, 476)
Screenshot: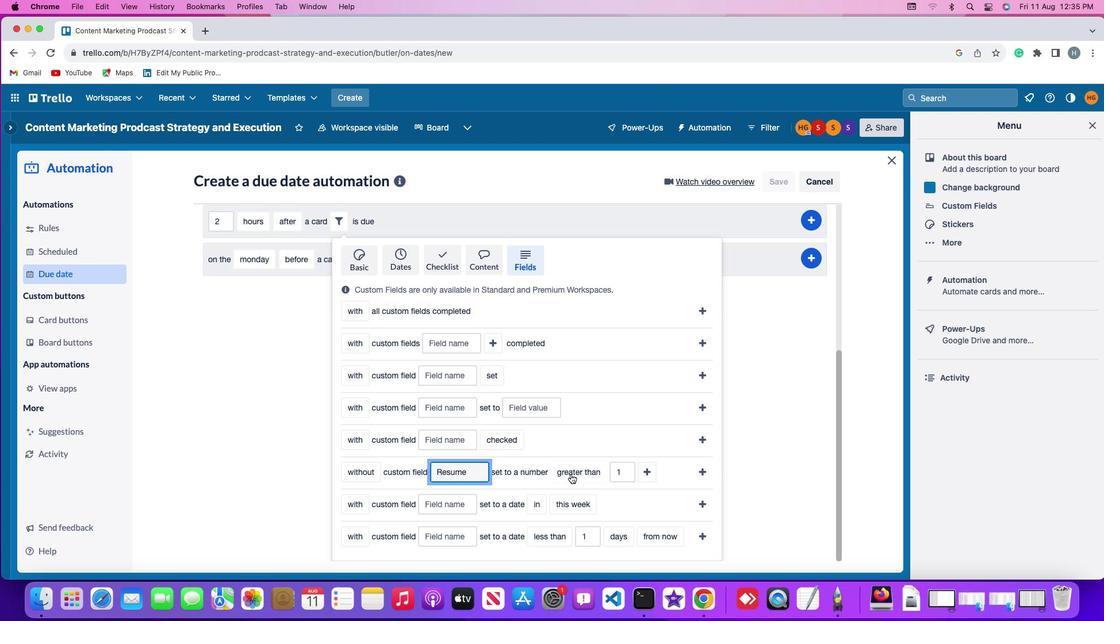 
Action: Mouse moved to (584, 456)
Screenshot: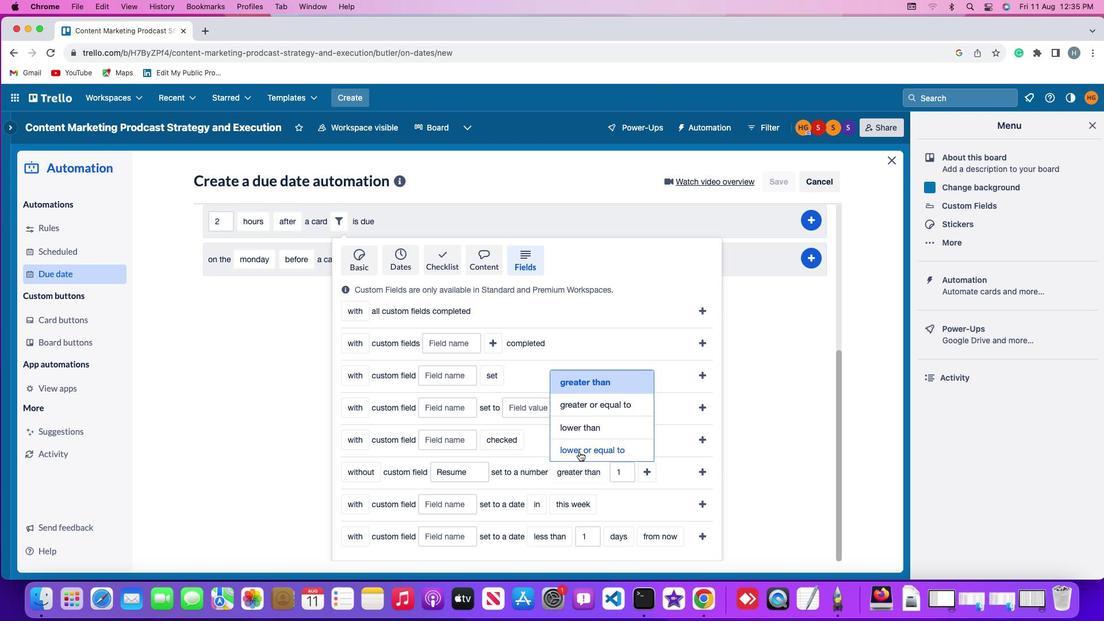 
Action: Mouse pressed left at (584, 456)
Screenshot: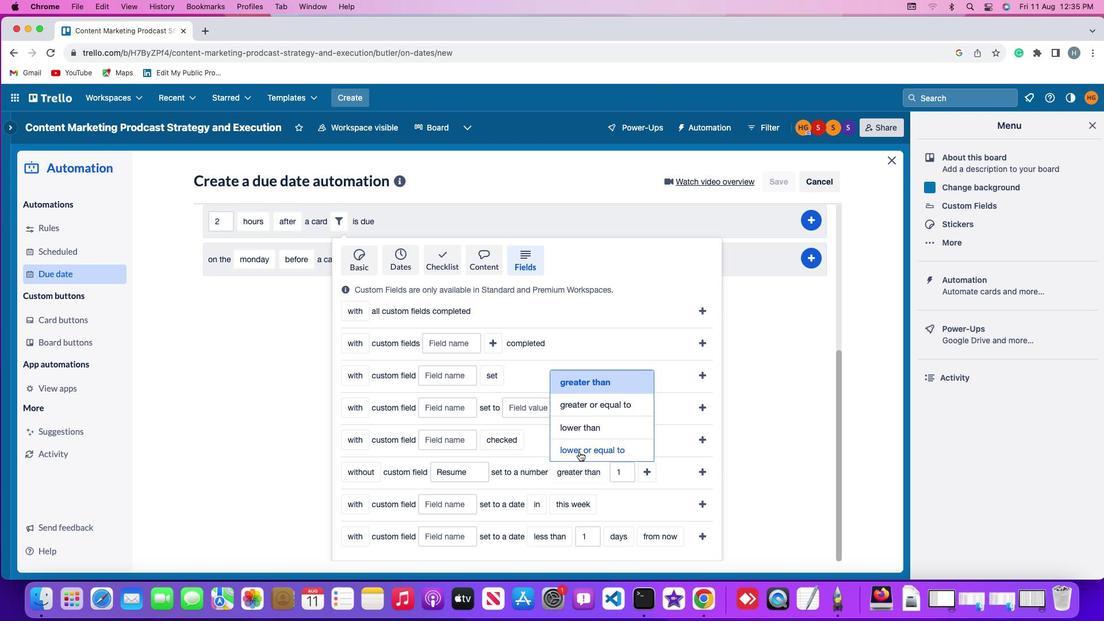 
Action: Mouse moved to (645, 474)
Screenshot: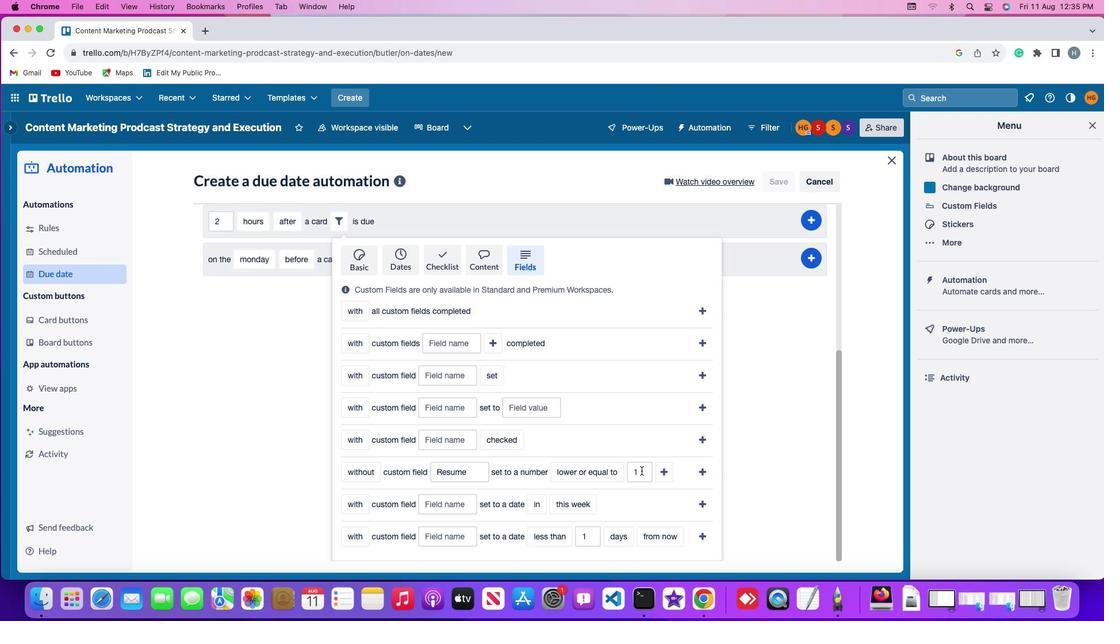 
Action: Mouse pressed left at (645, 474)
Screenshot: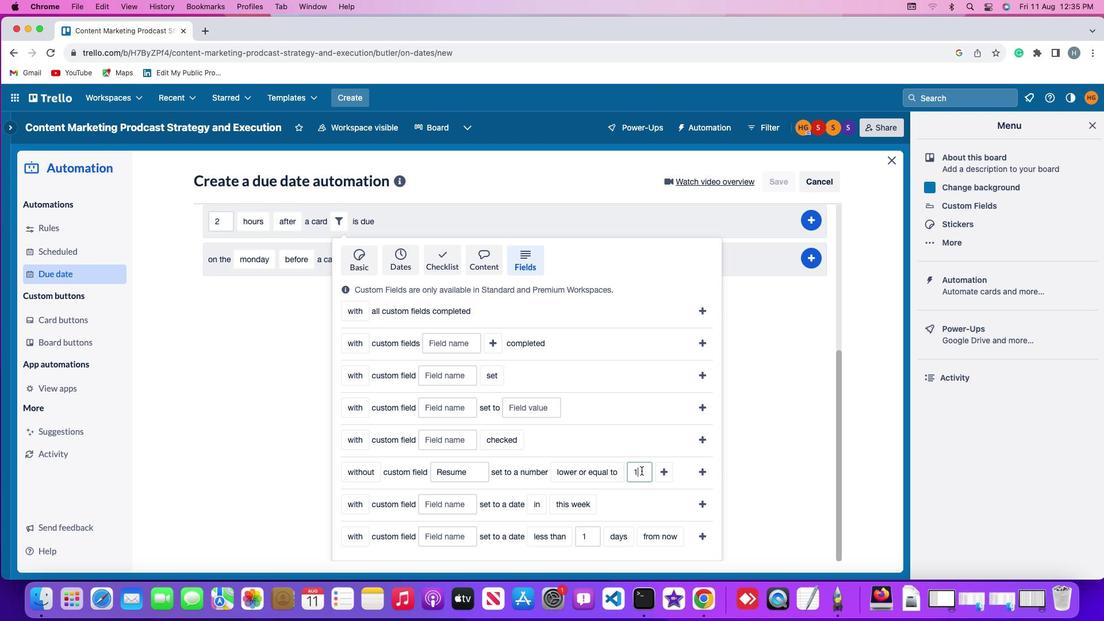 
Action: Mouse moved to (645, 474)
Screenshot: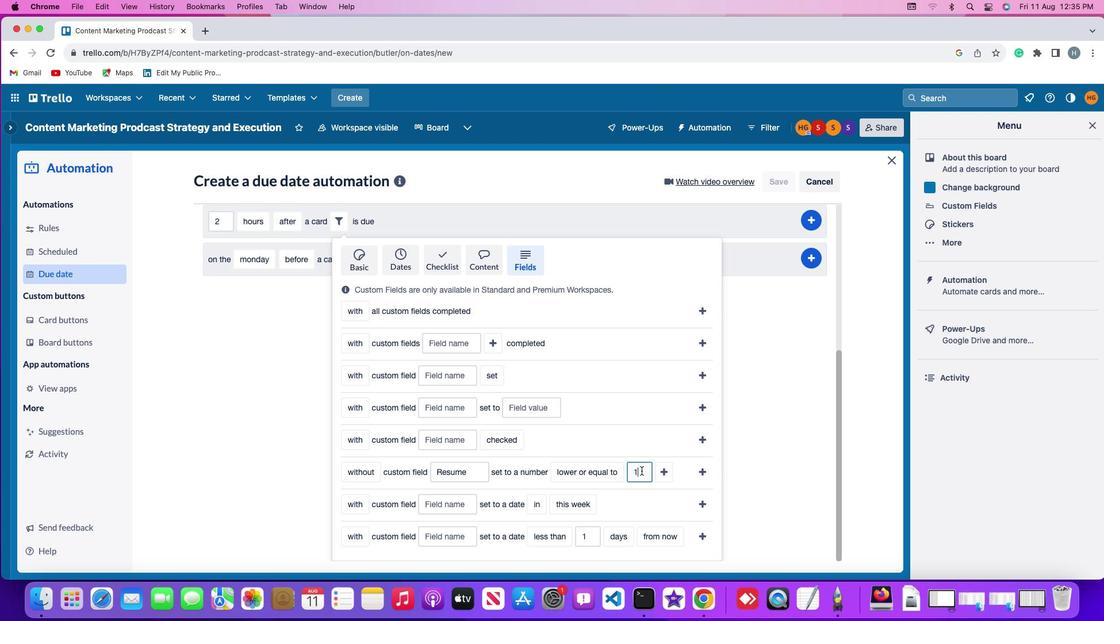 
Action: Key pressed Key.backspace'1'
Screenshot: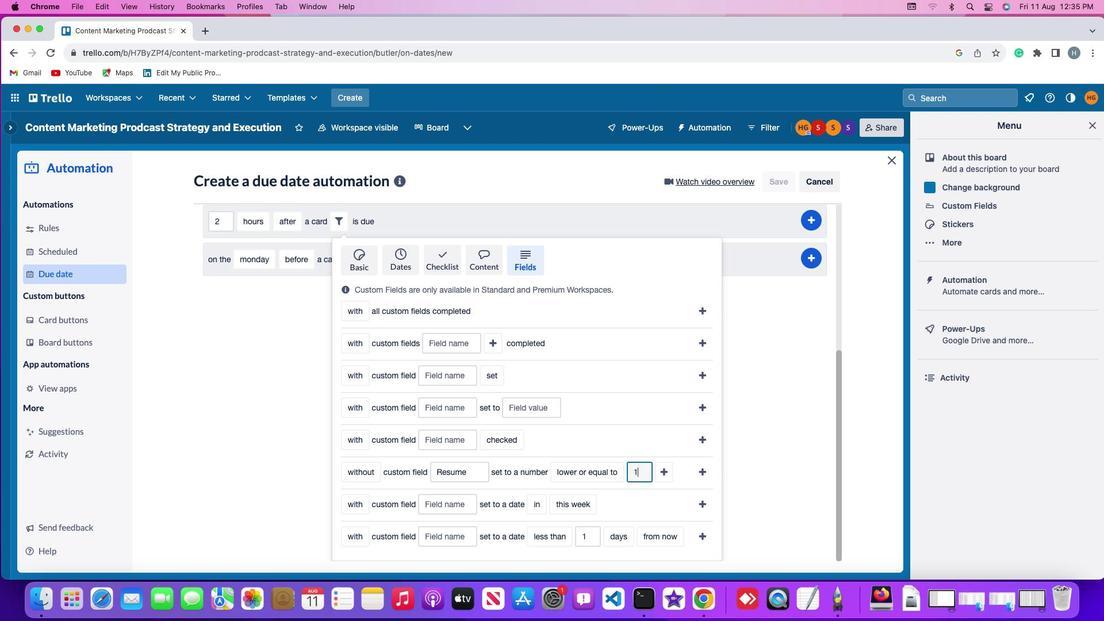 
Action: Mouse moved to (669, 475)
Screenshot: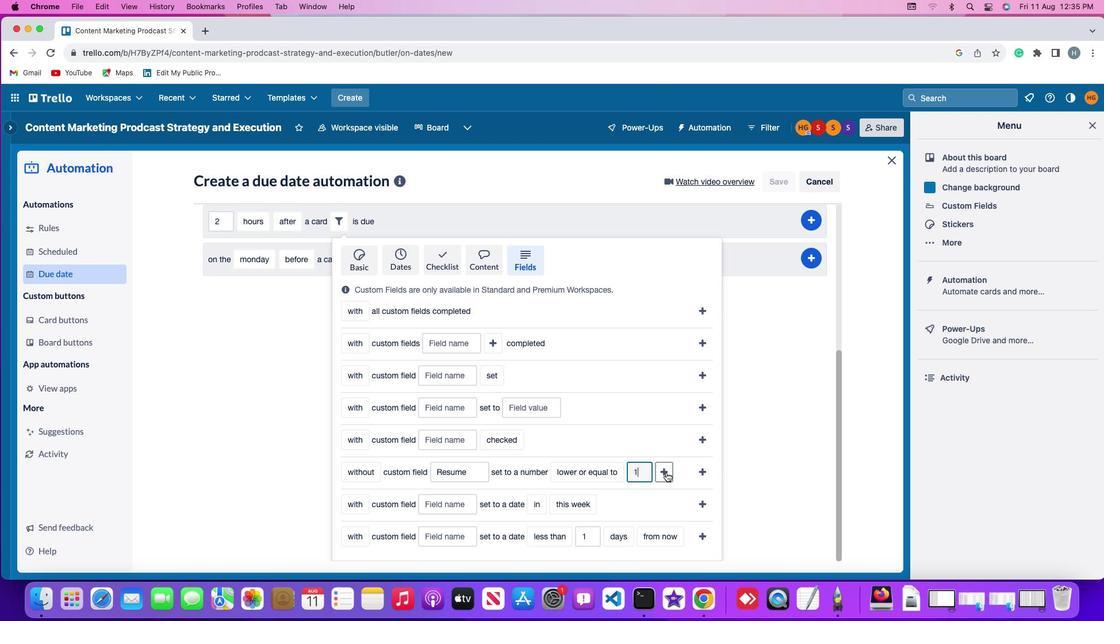
Action: Mouse pressed left at (669, 475)
Screenshot: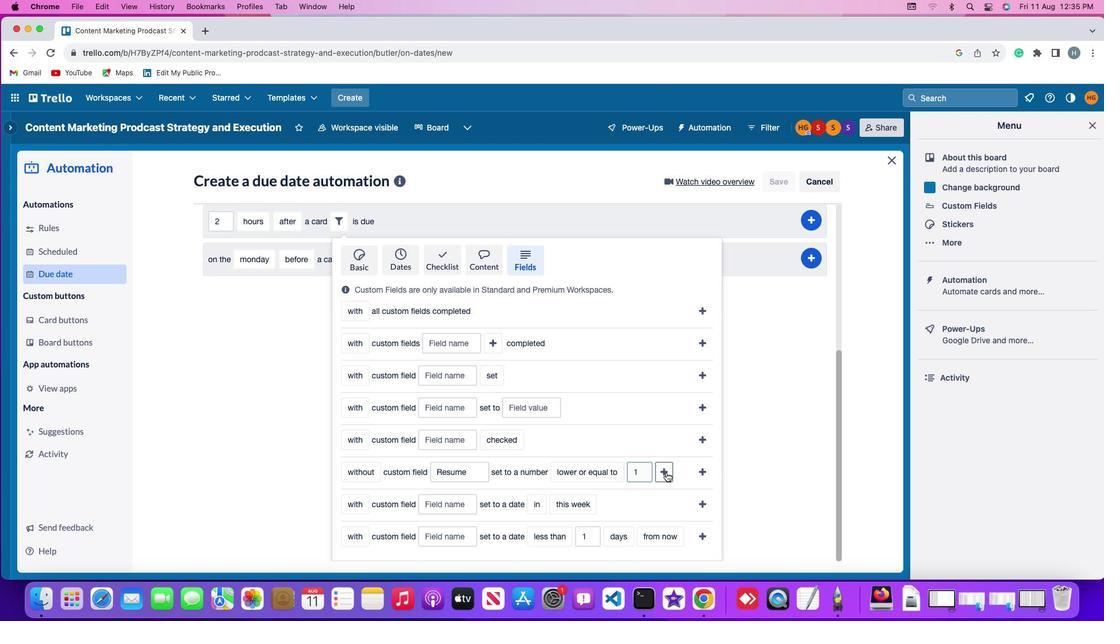 
Action: Mouse moved to (698, 479)
Screenshot: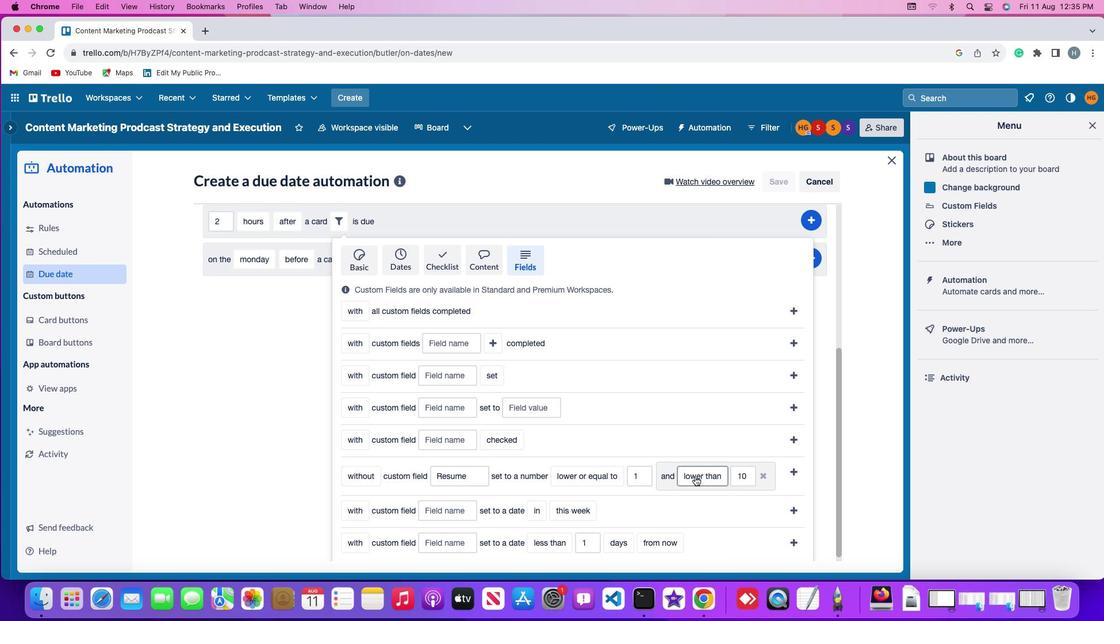 
Action: Mouse pressed left at (698, 479)
Screenshot: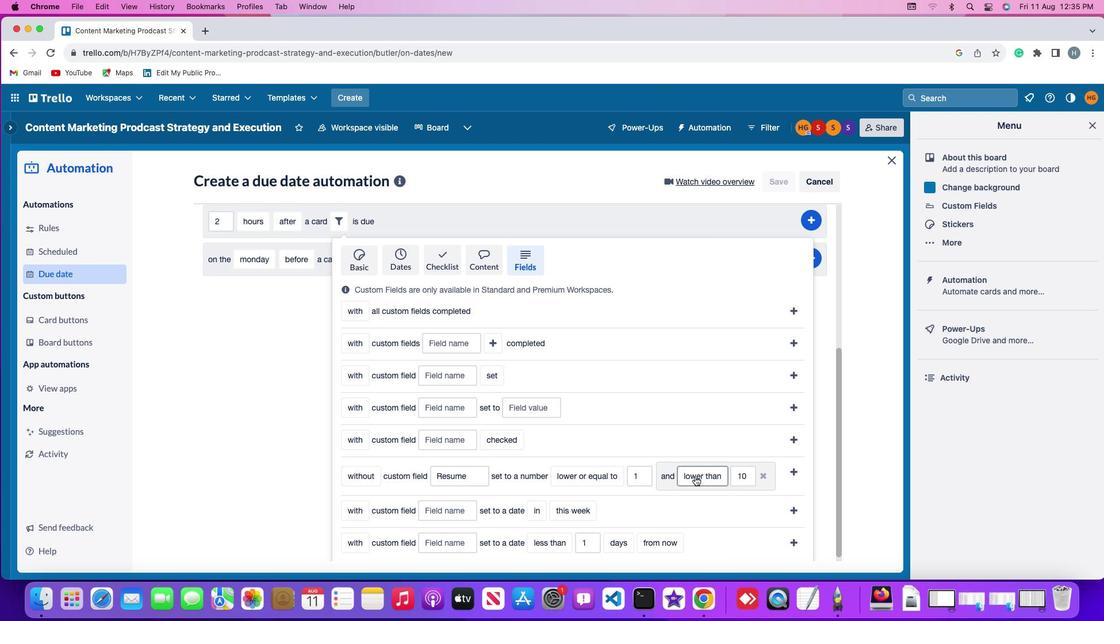 
Action: Mouse moved to (719, 395)
Screenshot: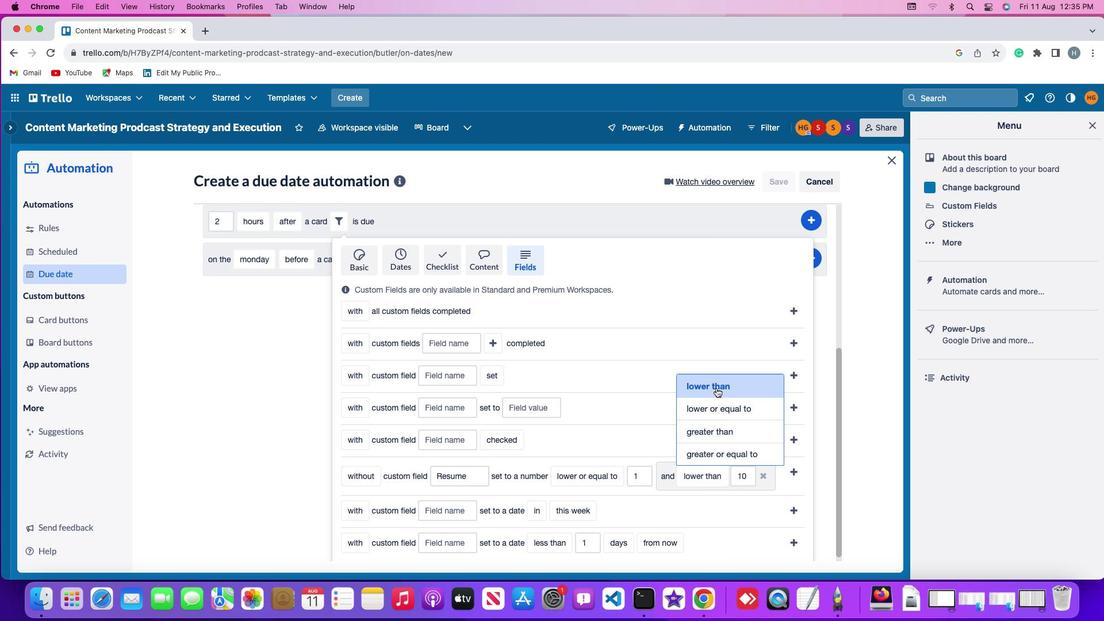 
Action: Mouse pressed left at (719, 395)
Screenshot: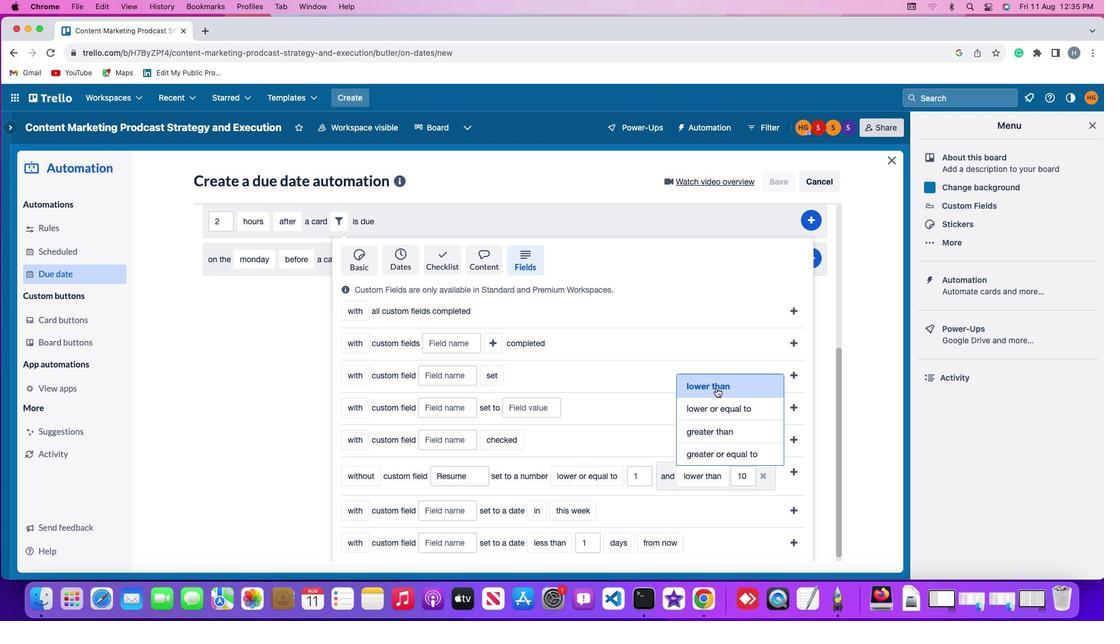 
Action: Mouse moved to (754, 475)
Screenshot: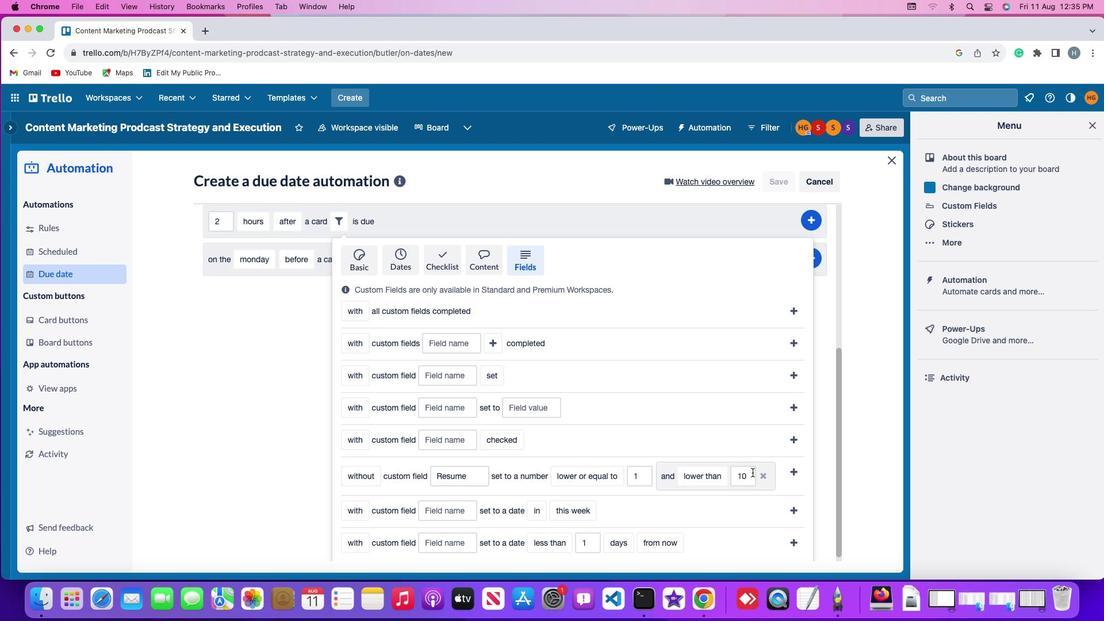 
Action: Mouse pressed left at (754, 475)
Screenshot: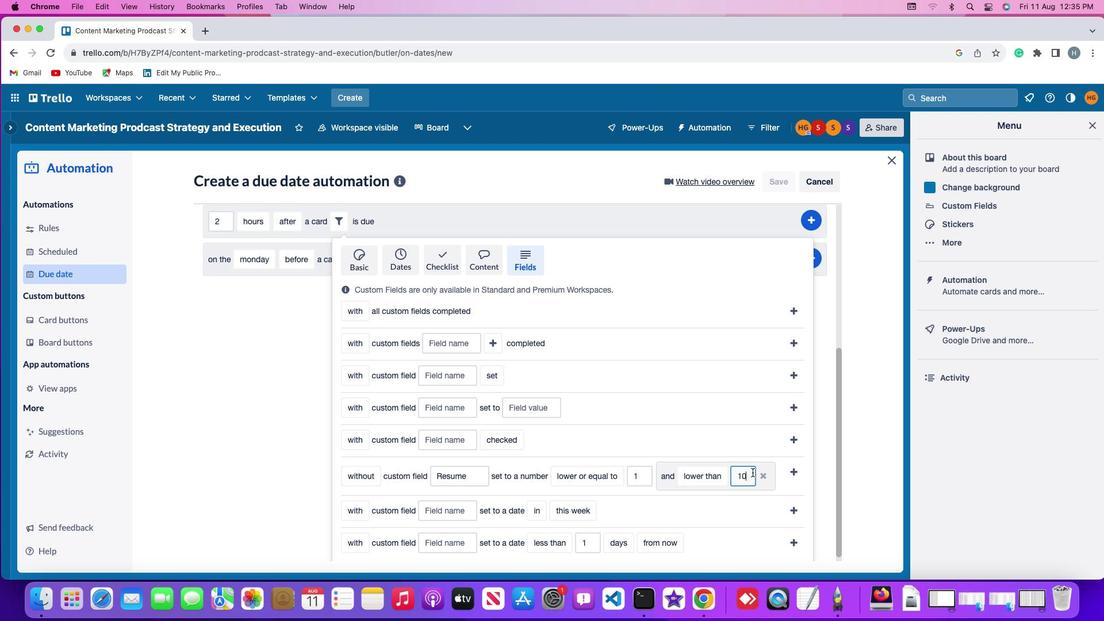 
Action: Key pressed Key.backspaceKey.backspace'1''0'
Screenshot: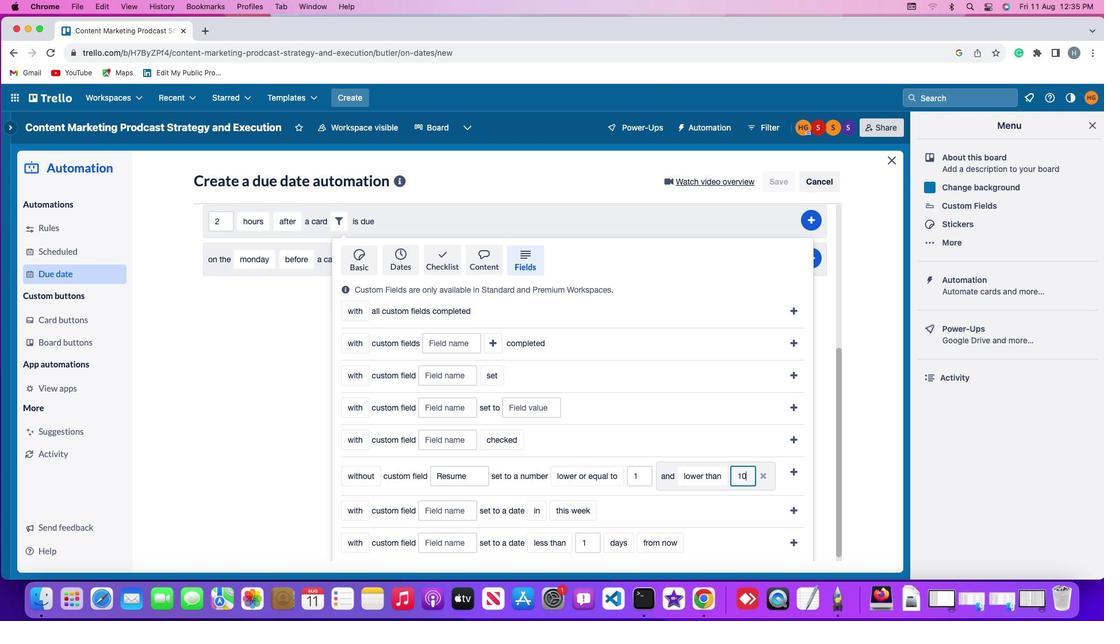 
Action: Mouse moved to (796, 474)
Screenshot: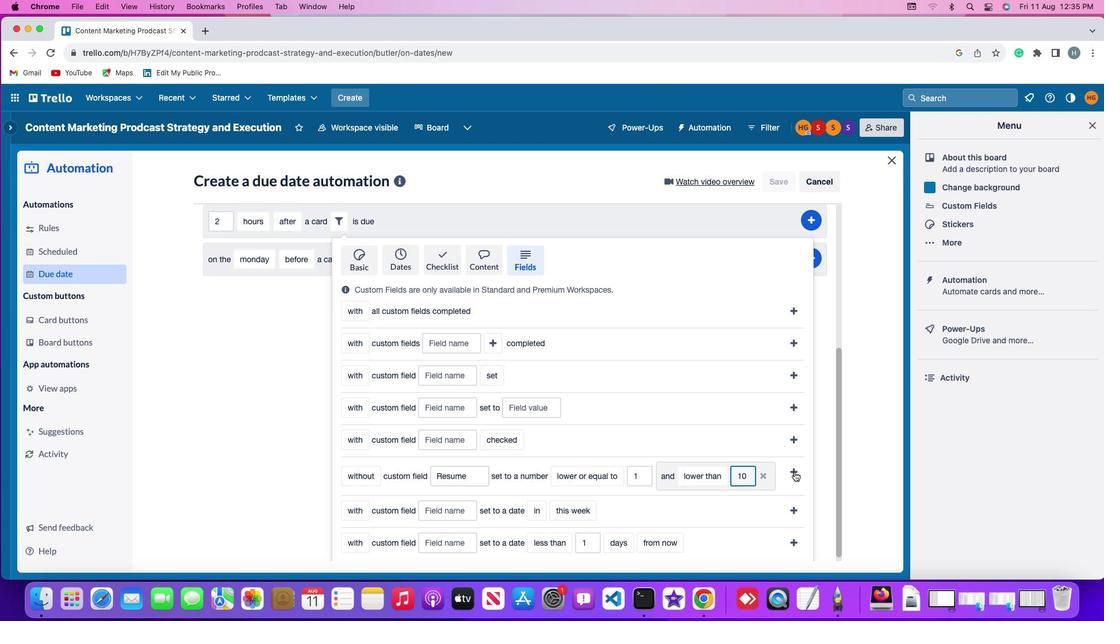 
Action: Mouse pressed left at (796, 474)
Screenshot: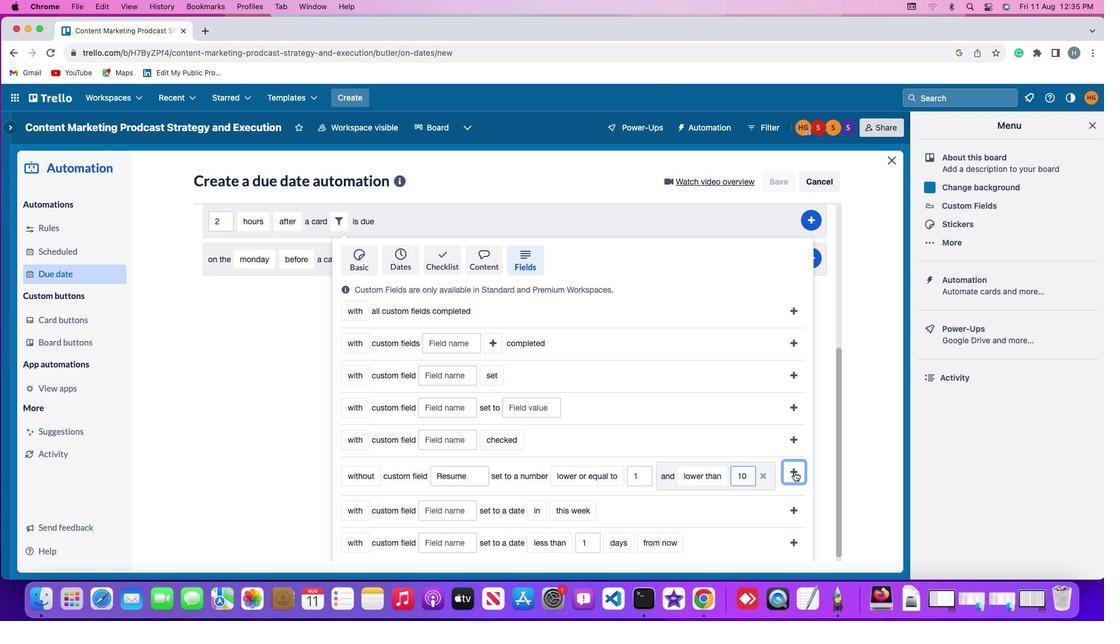 
Action: Mouse moved to (818, 467)
Screenshot: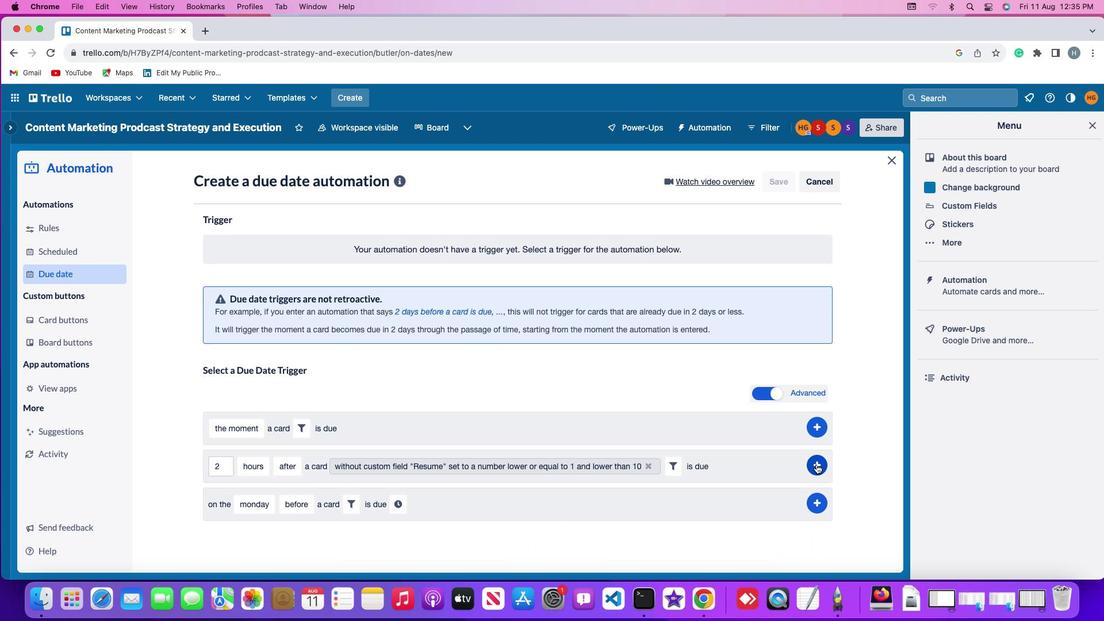 
Action: Mouse pressed left at (818, 467)
Screenshot: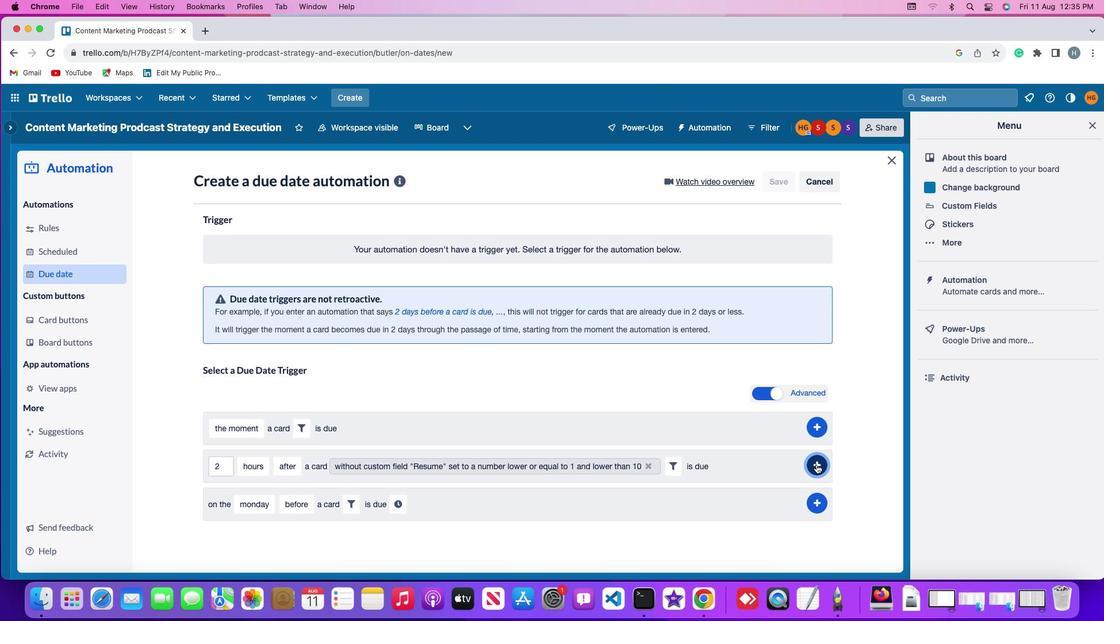 
Action: Mouse moved to (868, 387)
Screenshot: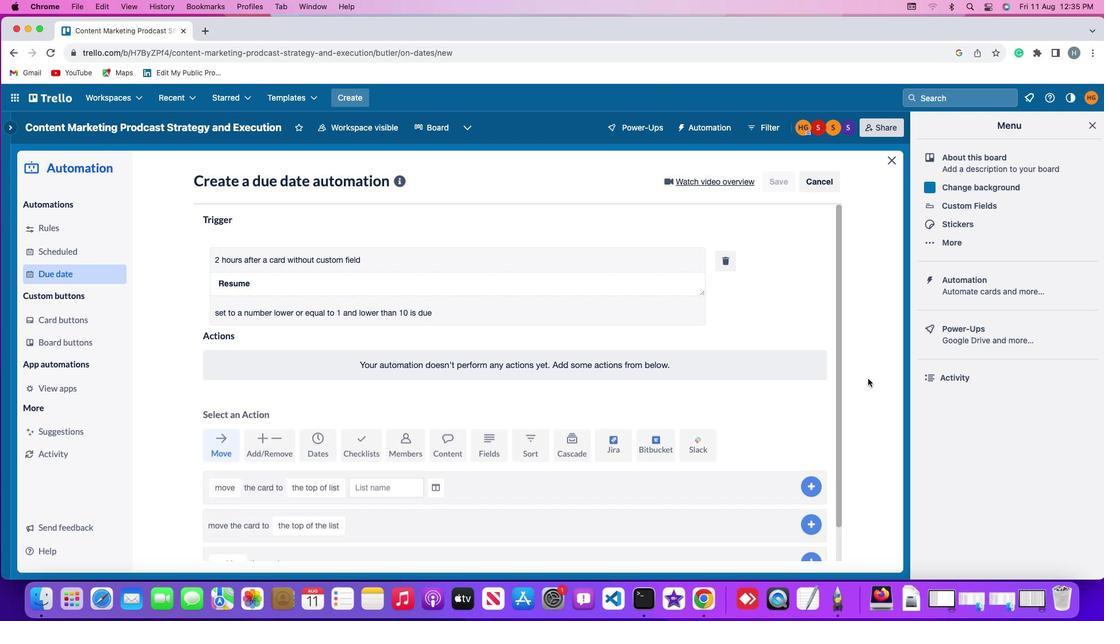 
